 Task: Search one way flight ticket for 3 adults, 3 children in business from Panama City: Northwest Florida Beaches International Airport to Evansville: Evansville Regional Airport on 5-3-2023. Choice of flights is Delta. Number of bags: 4 checked bags. Price is upto 94000. Outbound departure time preference is 10:30.
Action: Mouse moved to (324, 132)
Screenshot: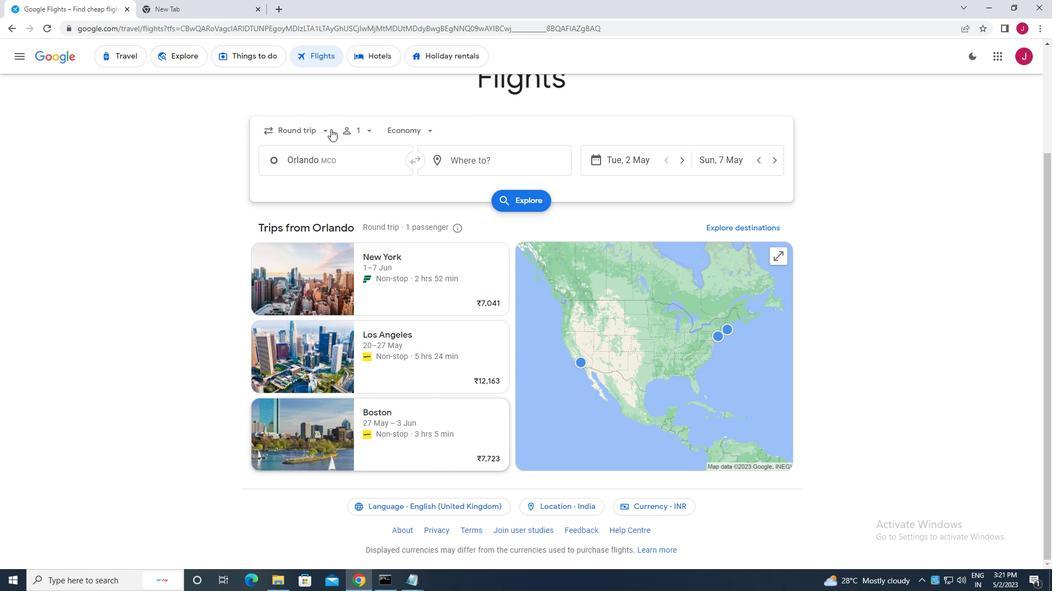 
Action: Mouse pressed left at (324, 132)
Screenshot: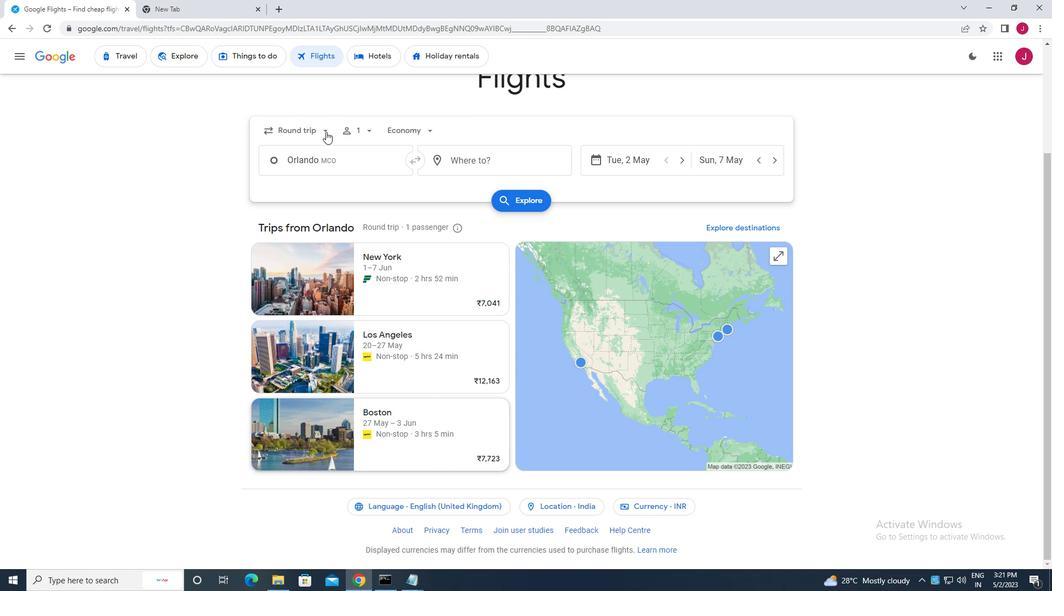 
Action: Mouse moved to (312, 177)
Screenshot: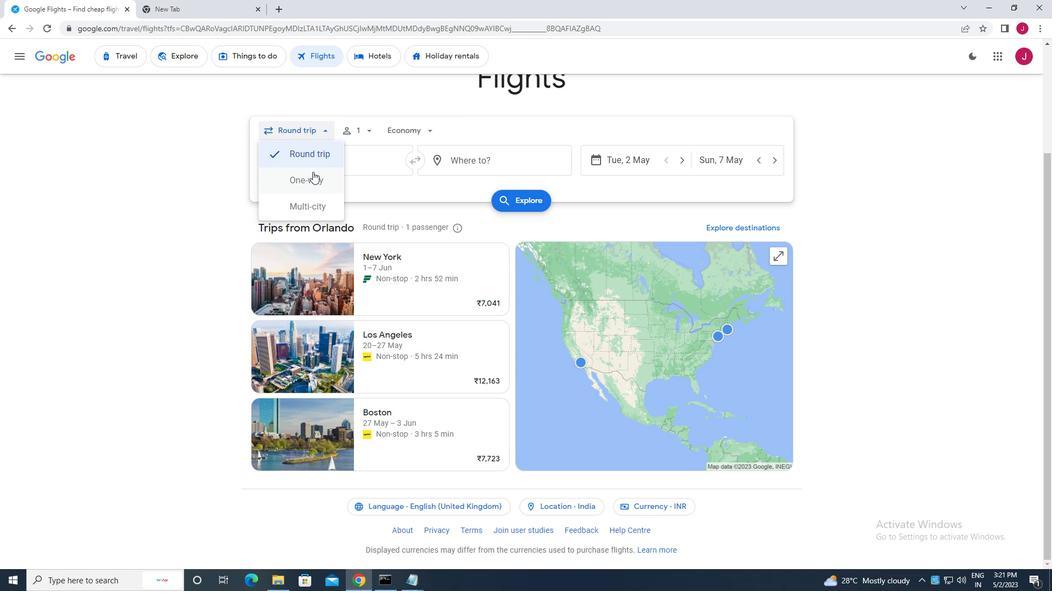 
Action: Mouse pressed left at (312, 177)
Screenshot: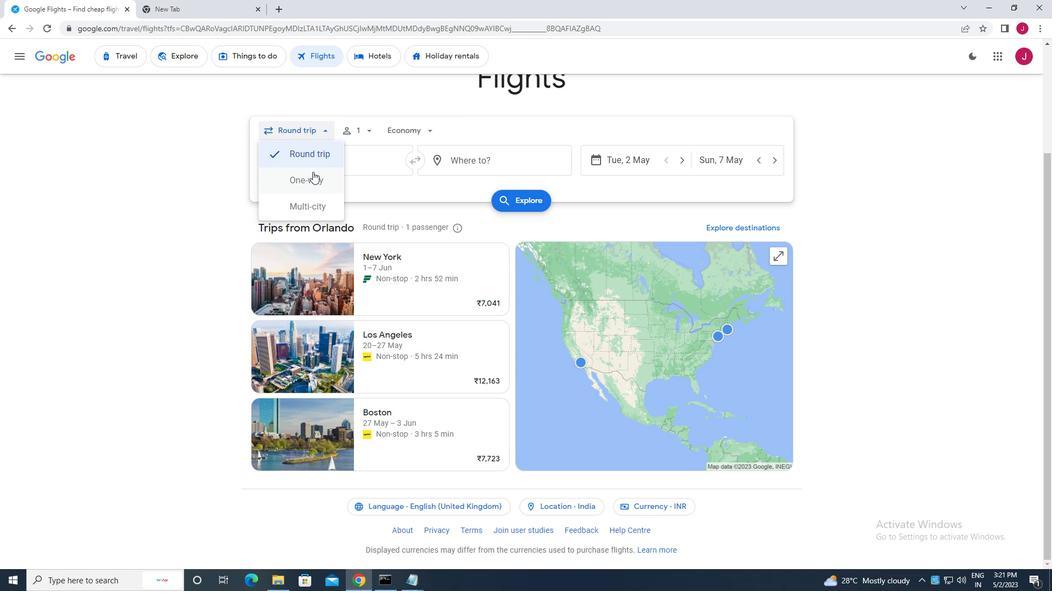 
Action: Mouse moved to (365, 129)
Screenshot: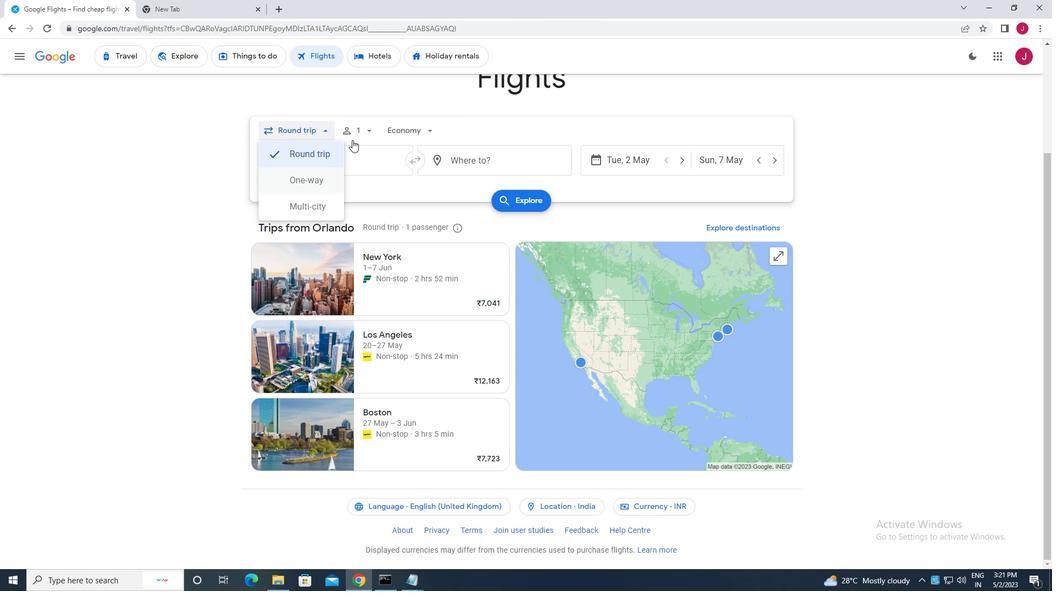 
Action: Mouse pressed left at (365, 129)
Screenshot: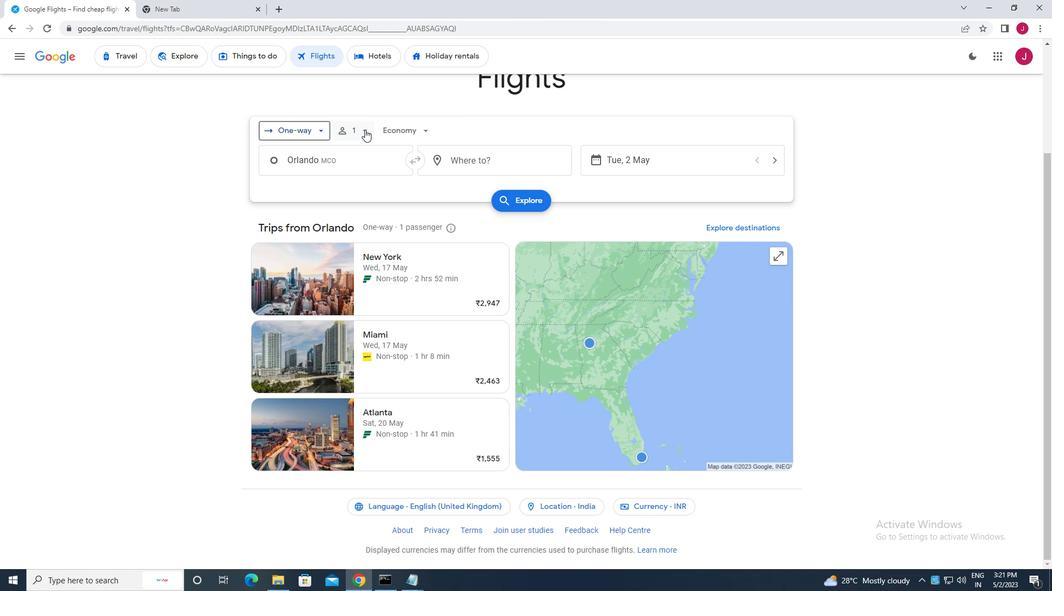 
Action: Mouse moved to (443, 160)
Screenshot: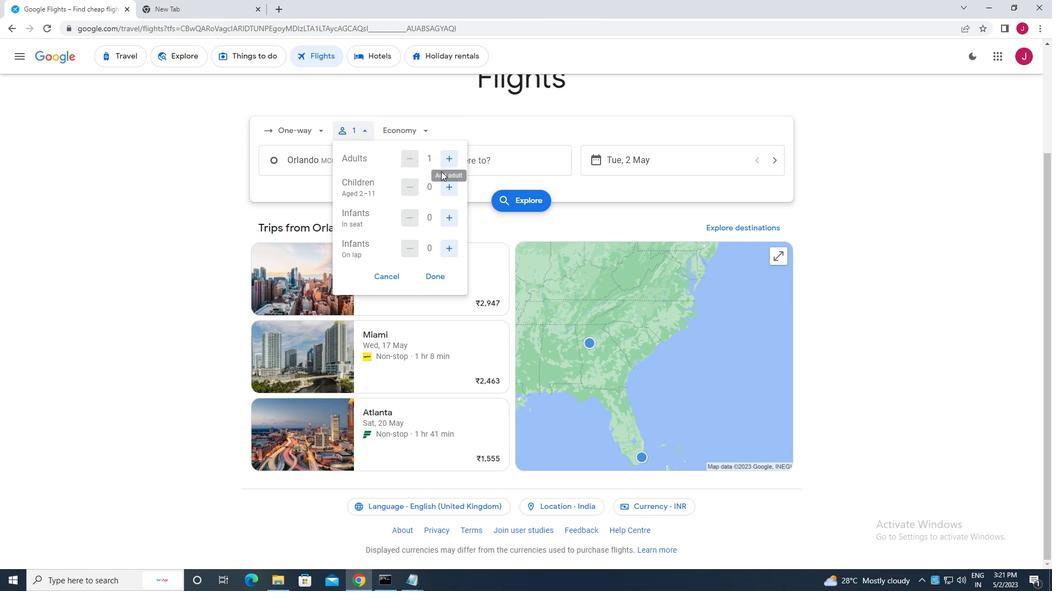 
Action: Mouse pressed left at (443, 160)
Screenshot: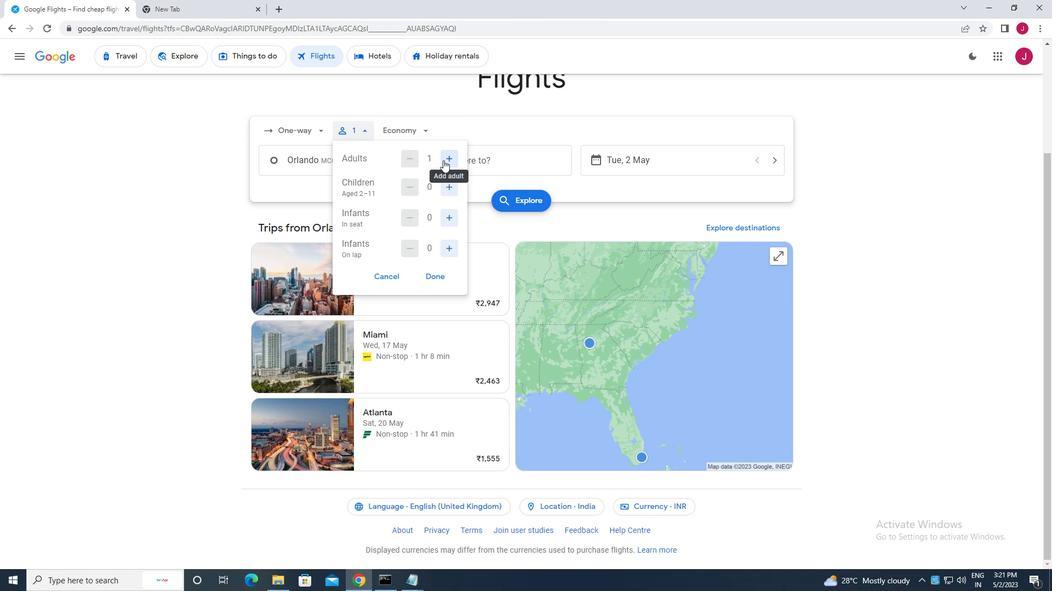
Action: Mouse pressed left at (443, 160)
Screenshot: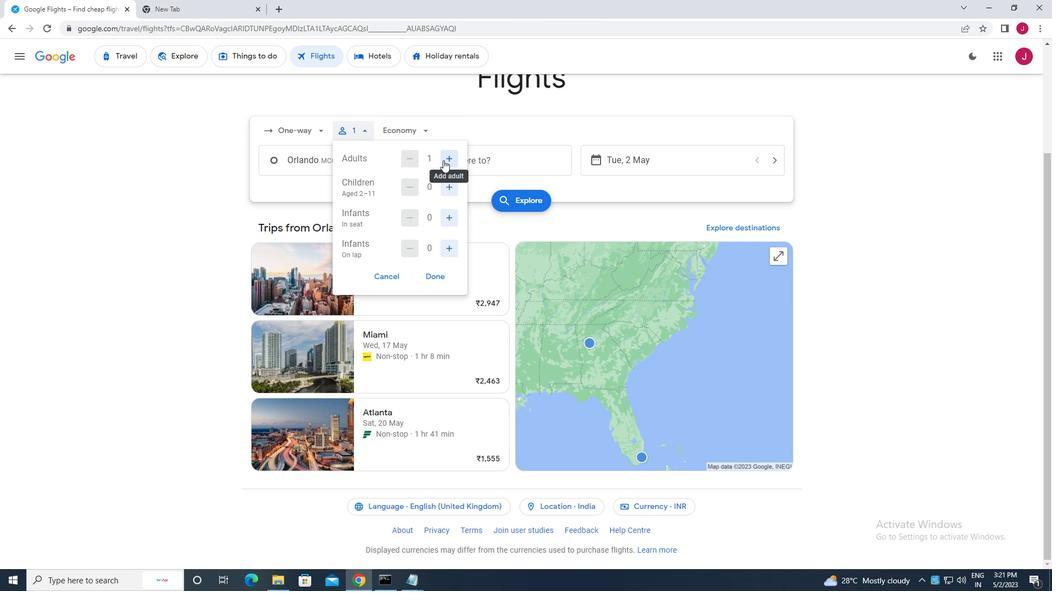 
Action: Mouse moved to (447, 186)
Screenshot: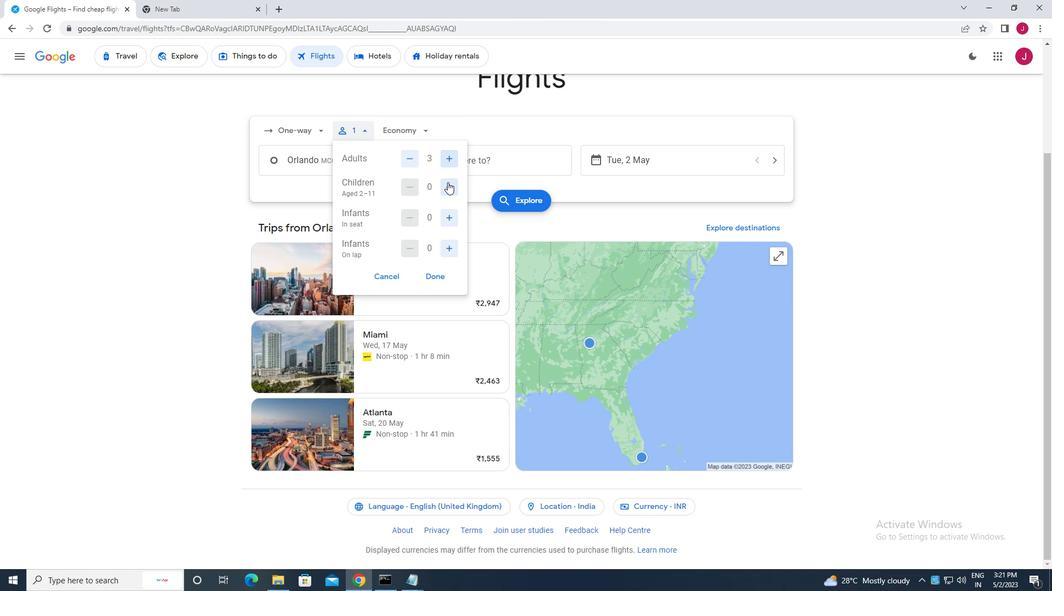 
Action: Mouse pressed left at (447, 186)
Screenshot: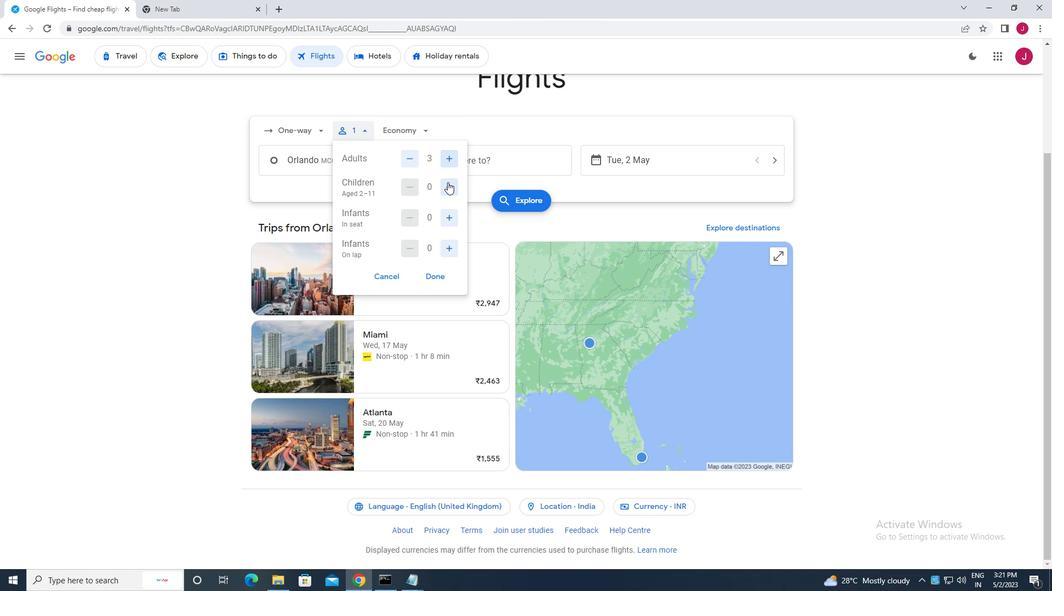 
Action: Mouse pressed left at (447, 186)
Screenshot: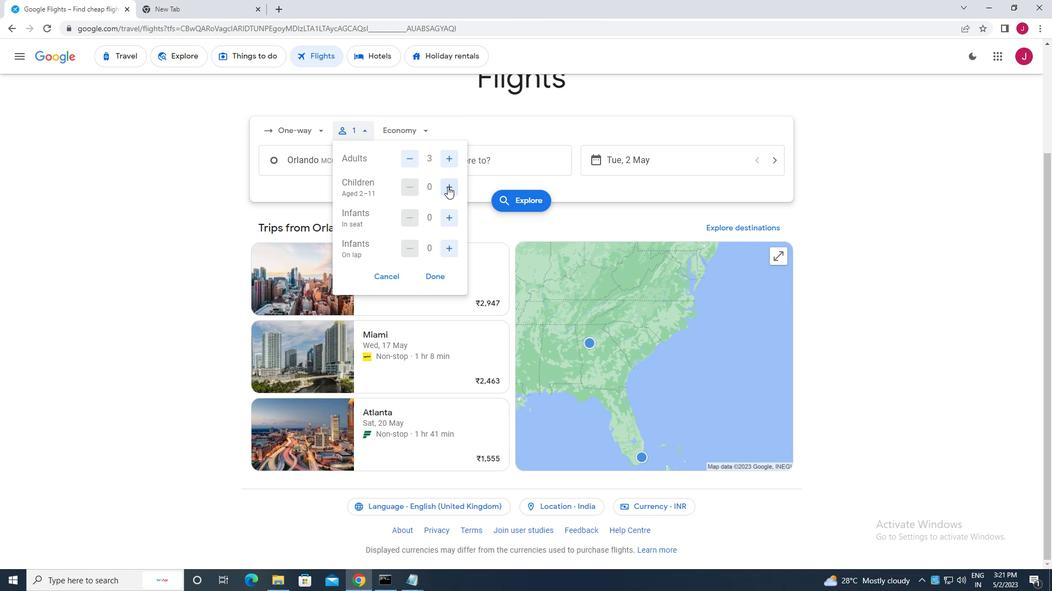 
Action: Mouse pressed left at (447, 186)
Screenshot: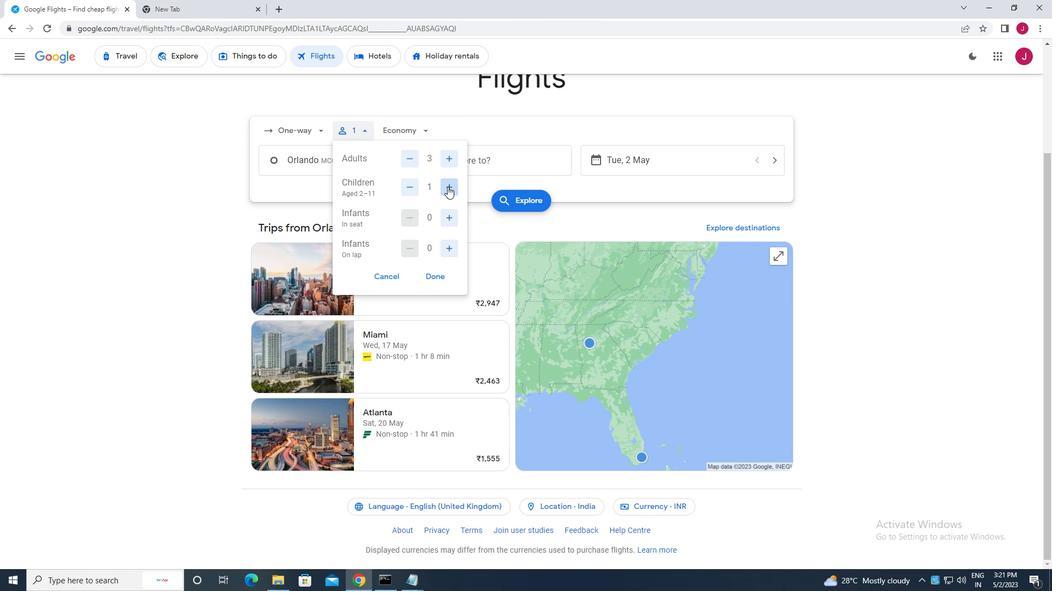 
Action: Mouse moved to (437, 275)
Screenshot: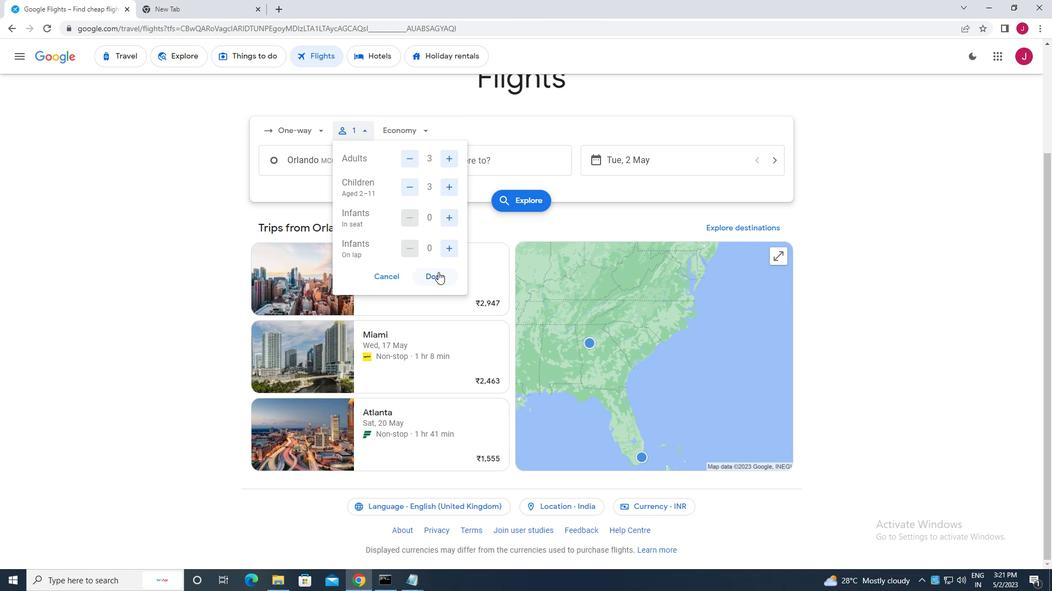 
Action: Mouse pressed left at (437, 275)
Screenshot: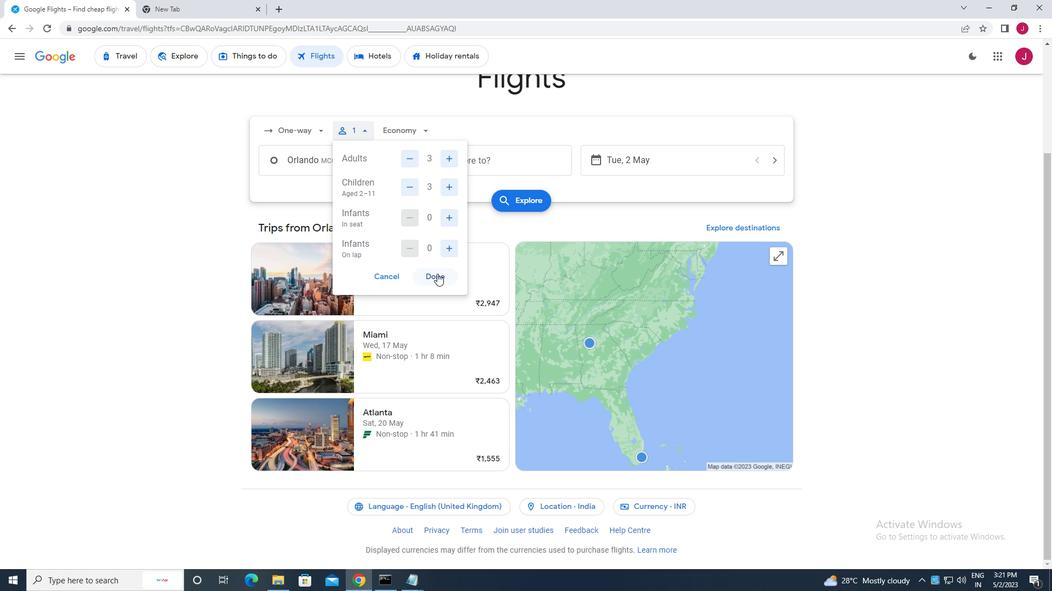 
Action: Mouse moved to (426, 130)
Screenshot: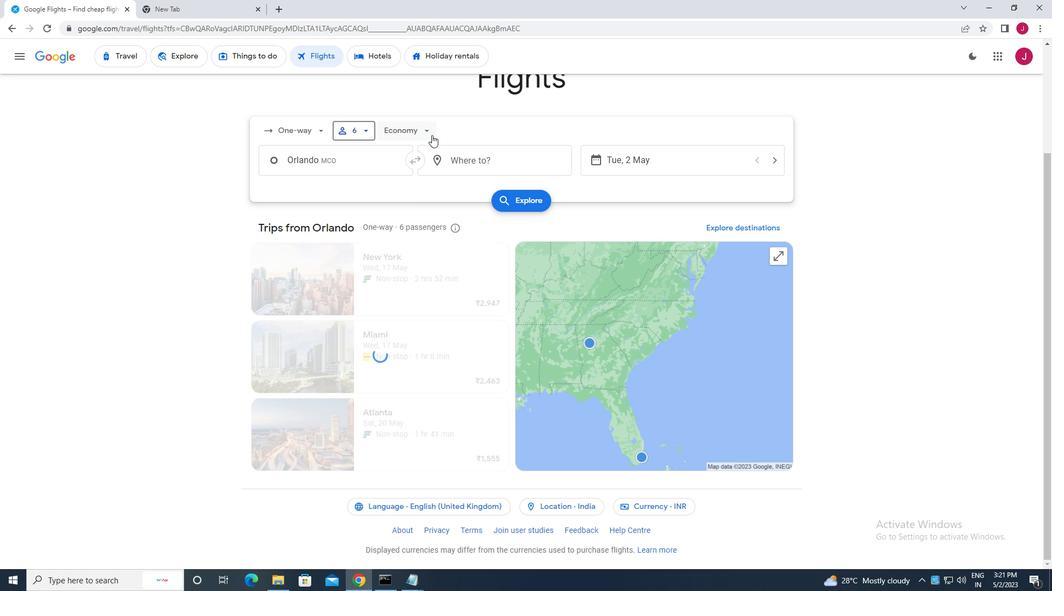 
Action: Mouse pressed left at (426, 130)
Screenshot: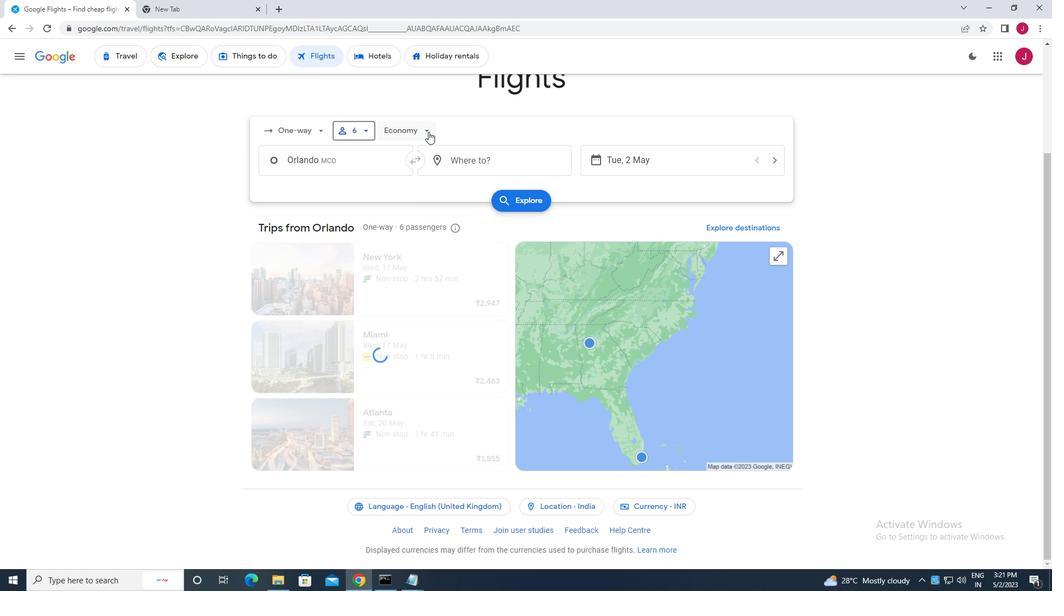 
Action: Mouse moved to (417, 201)
Screenshot: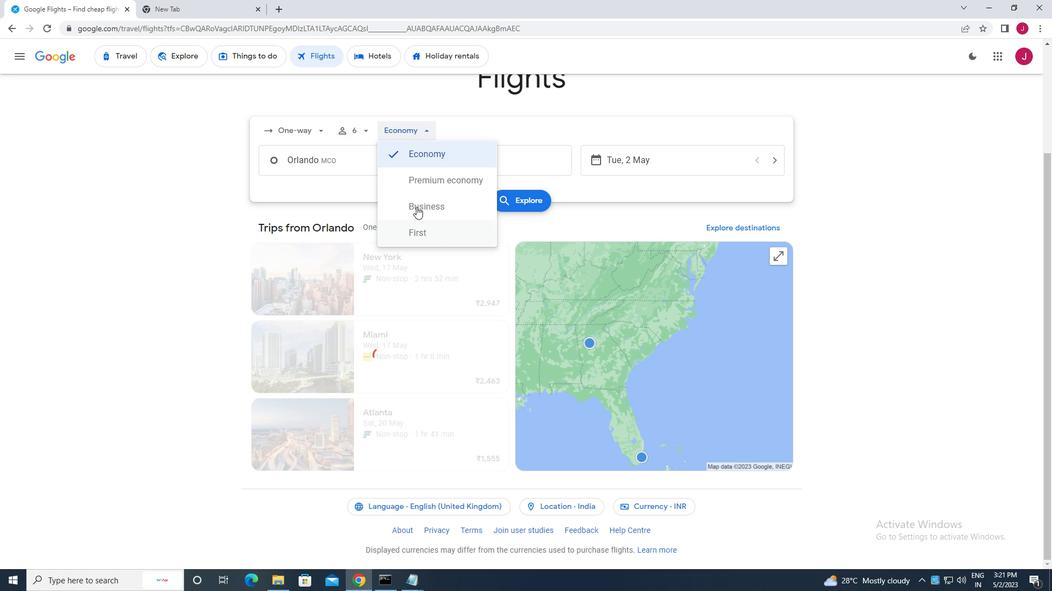 
Action: Mouse pressed left at (417, 201)
Screenshot: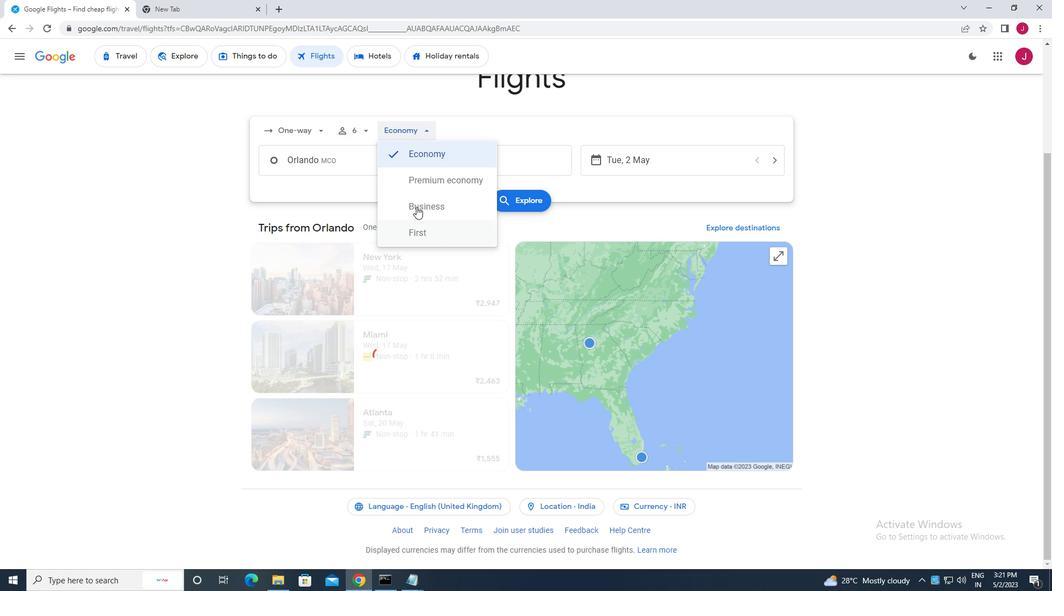 
Action: Mouse moved to (355, 162)
Screenshot: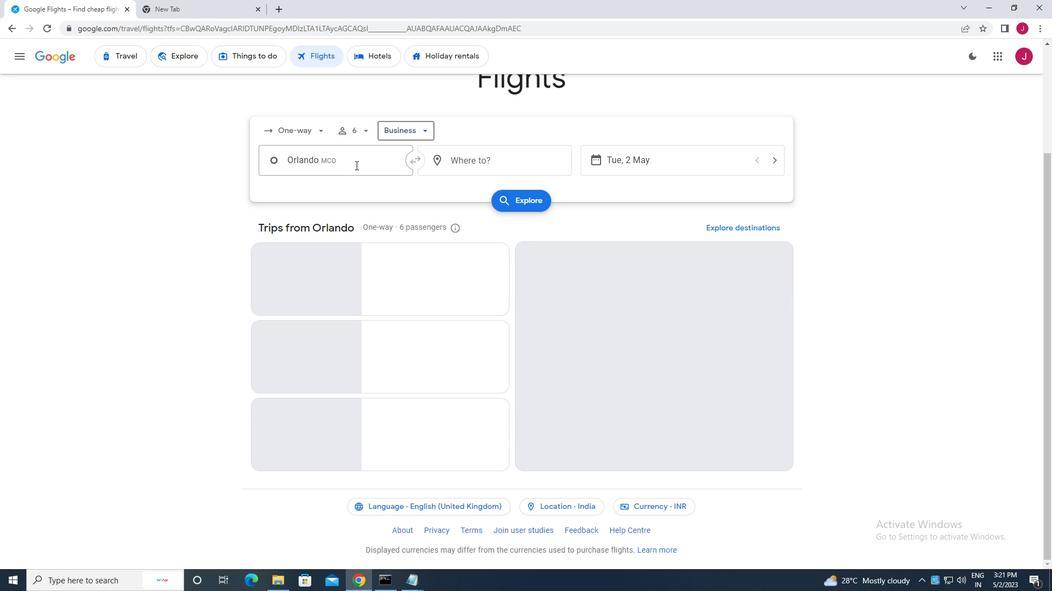 
Action: Mouse pressed left at (355, 162)
Screenshot: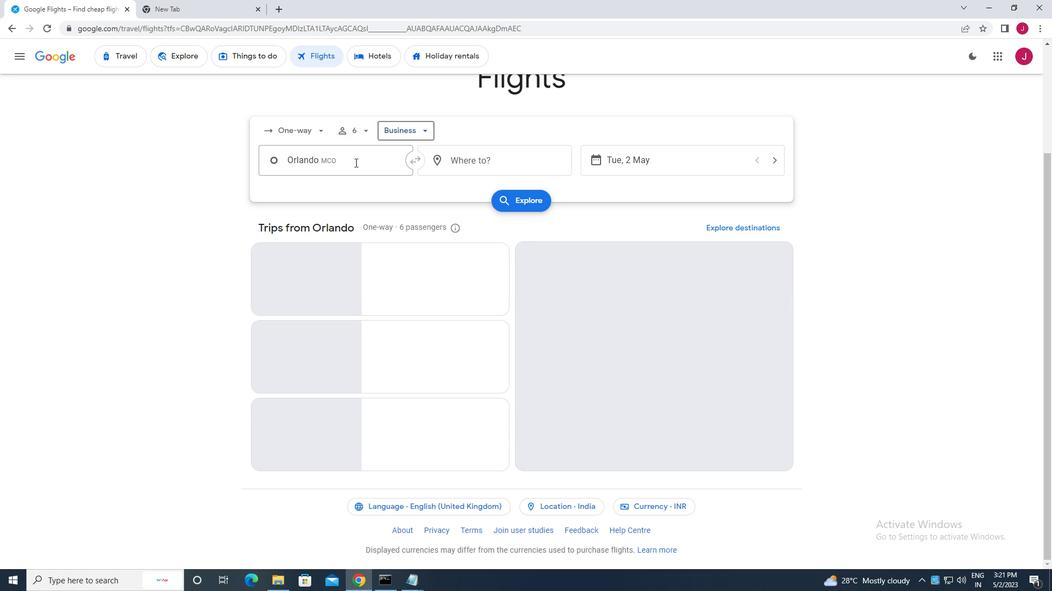 
Action: Mouse moved to (355, 162)
Screenshot: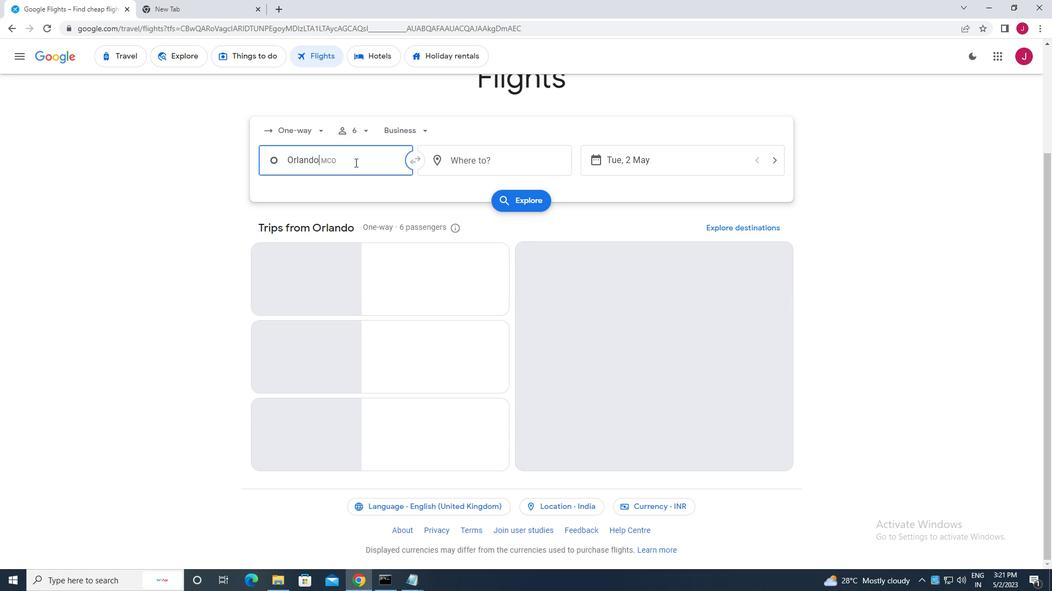 
Action: Key pressed panama
Screenshot: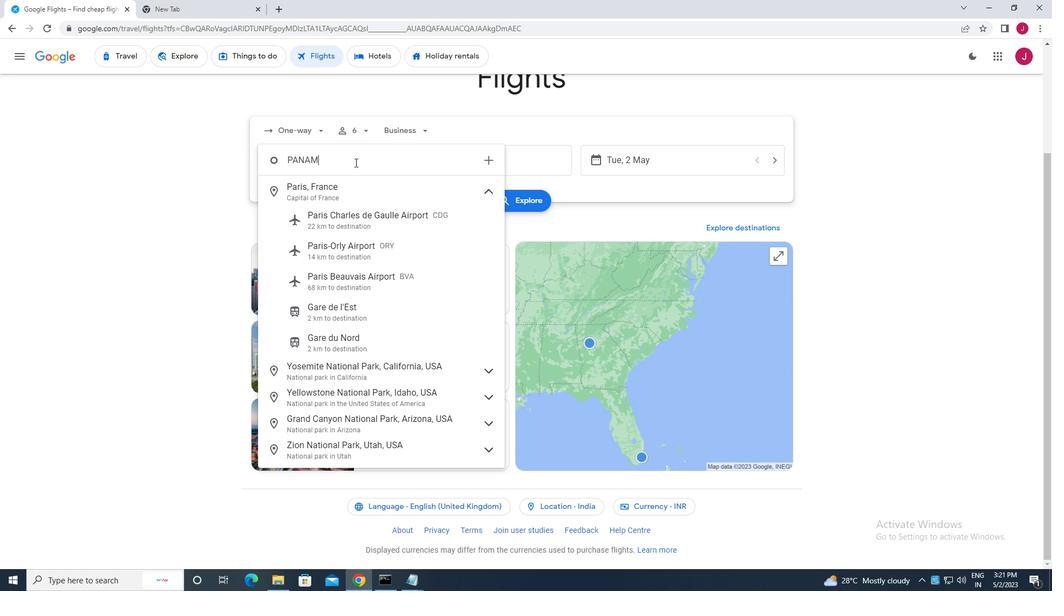
Action: Mouse moved to (383, 157)
Screenshot: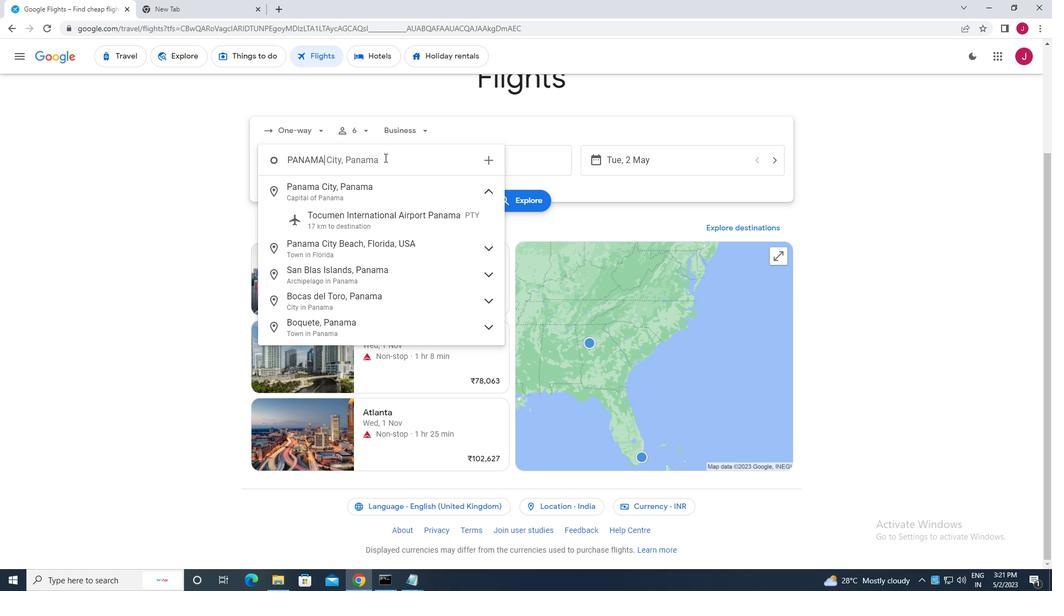 
Action: Key pressed <Key.space>city
Screenshot: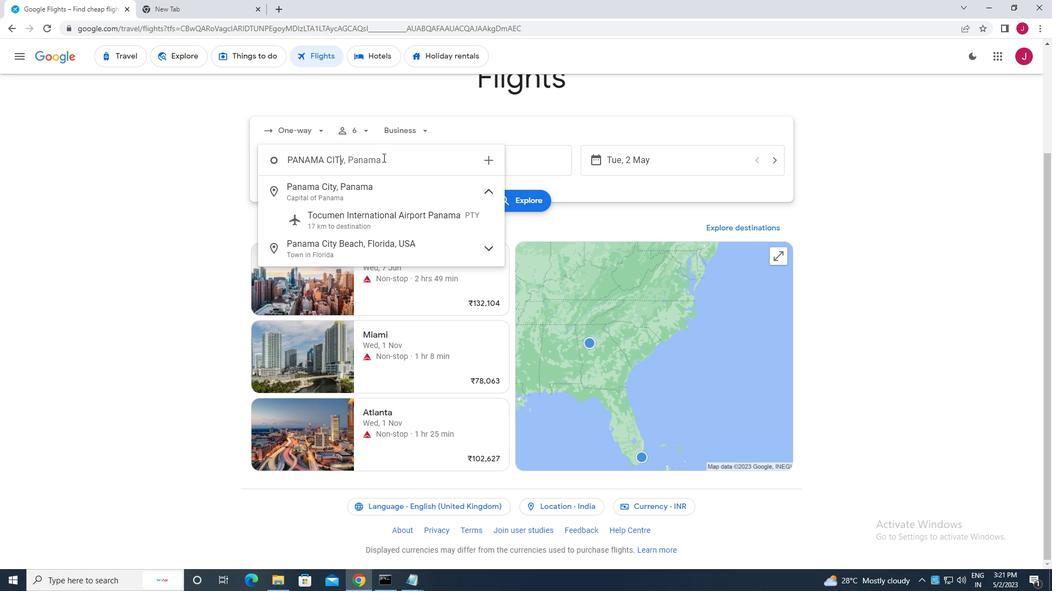 
Action: Mouse moved to (369, 244)
Screenshot: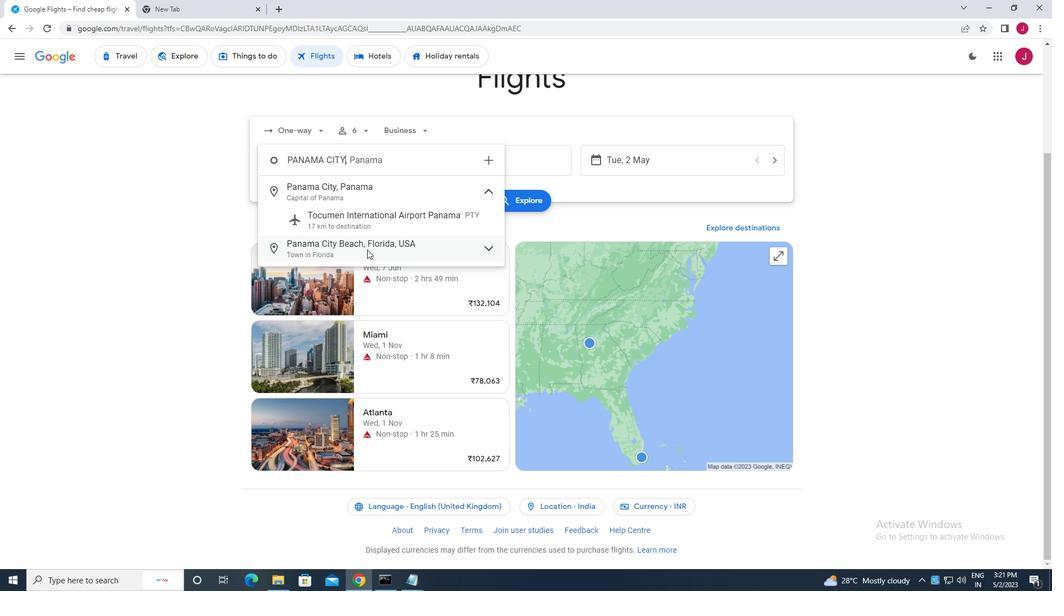
Action: Mouse pressed left at (369, 244)
Screenshot: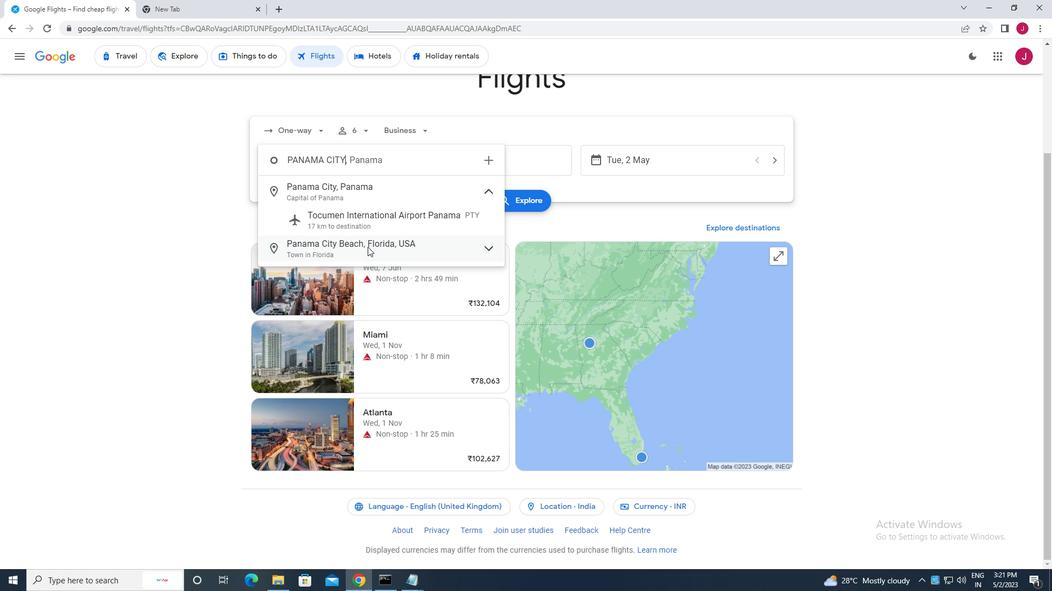 
Action: Mouse moved to (480, 161)
Screenshot: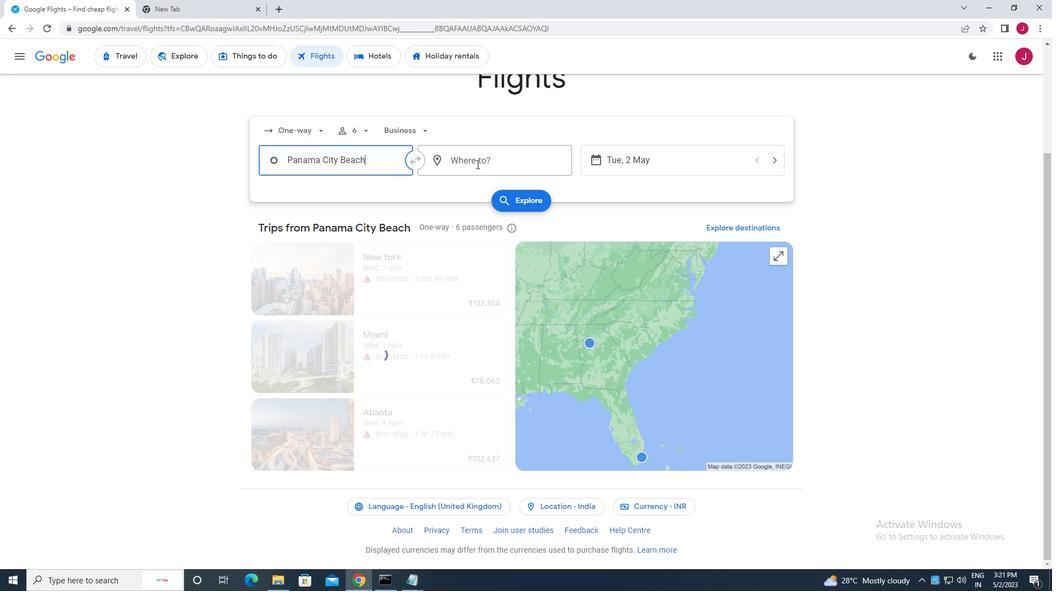 
Action: Mouse pressed left at (480, 161)
Screenshot: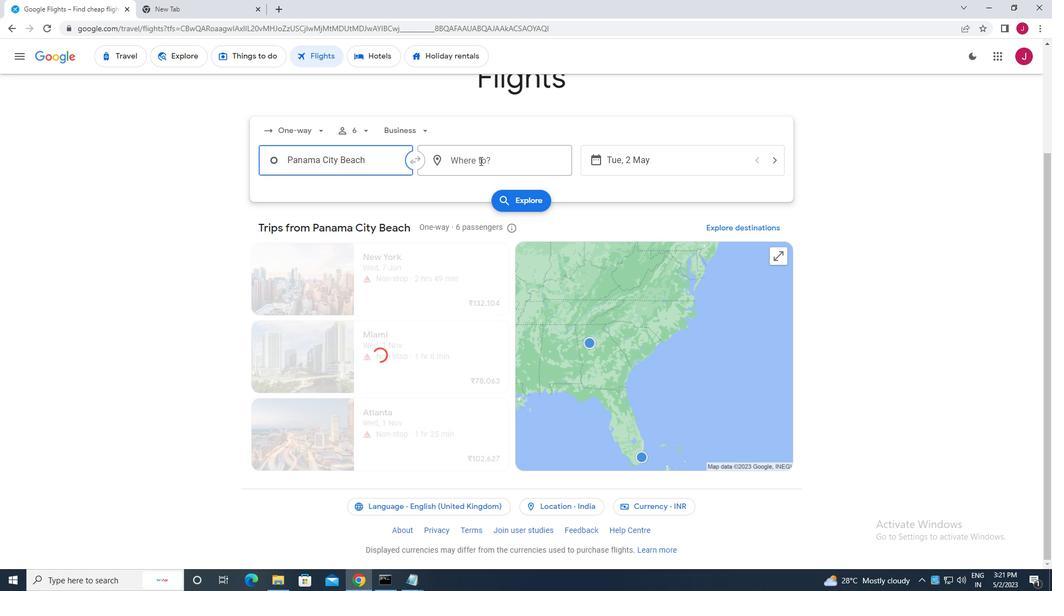 
Action: Mouse moved to (480, 161)
Screenshot: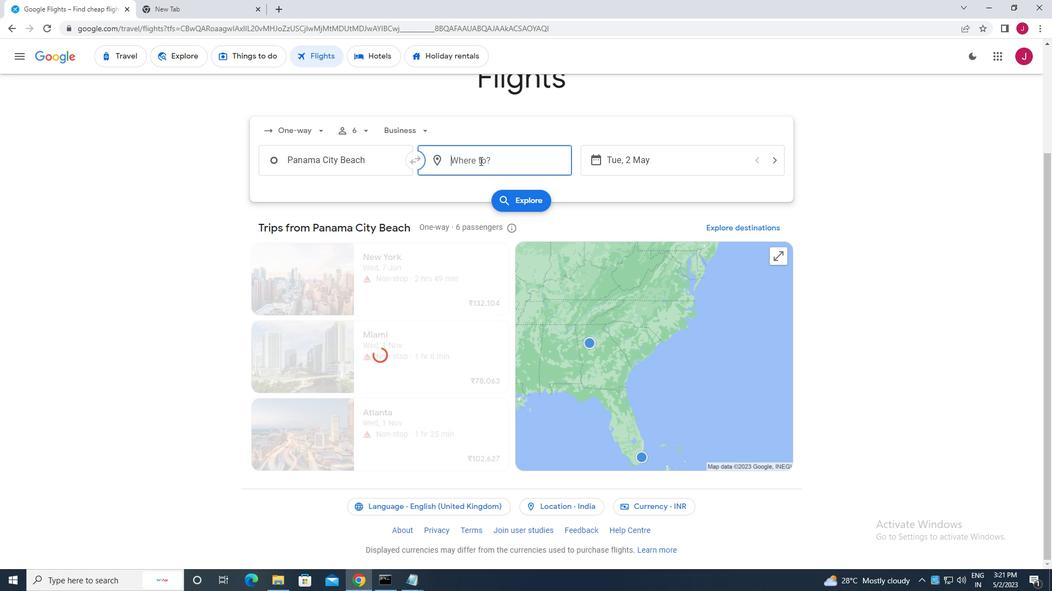 
Action: Key pressed evan
Screenshot: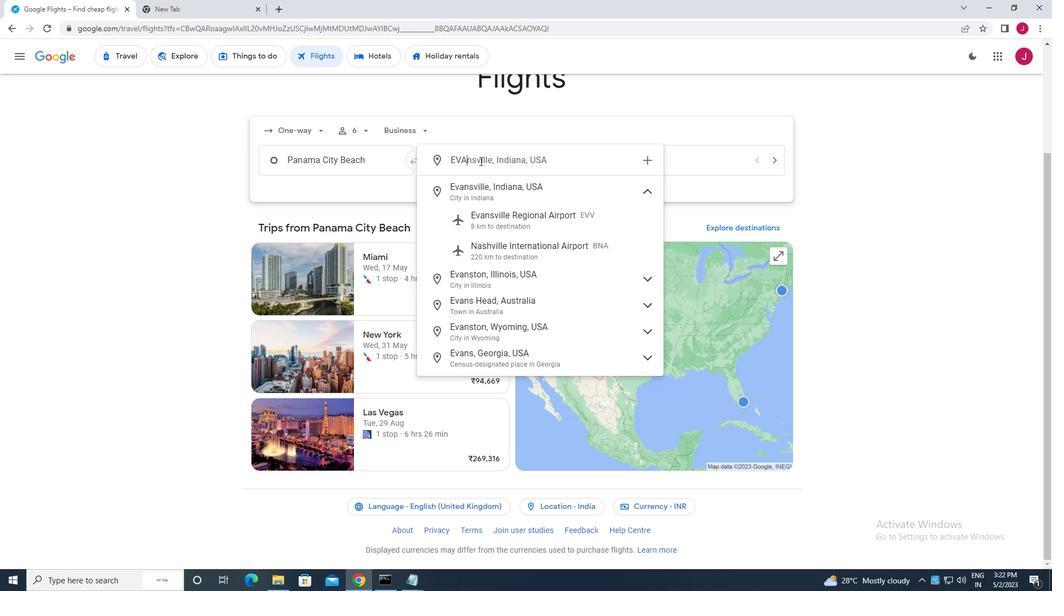 
Action: Mouse moved to (516, 217)
Screenshot: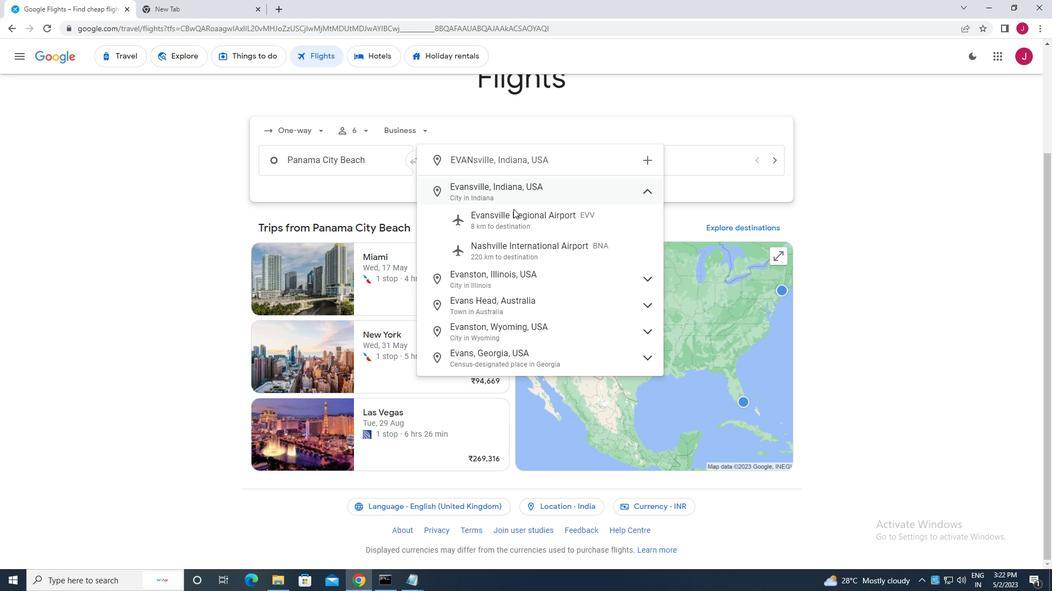 
Action: Mouse pressed left at (516, 217)
Screenshot: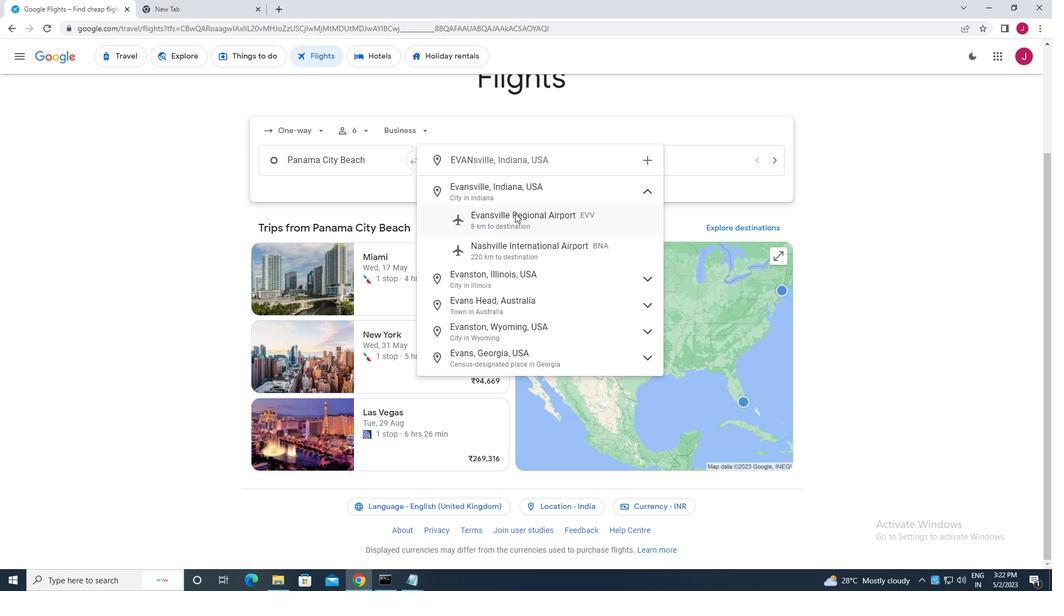 
Action: Mouse moved to (648, 168)
Screenshot: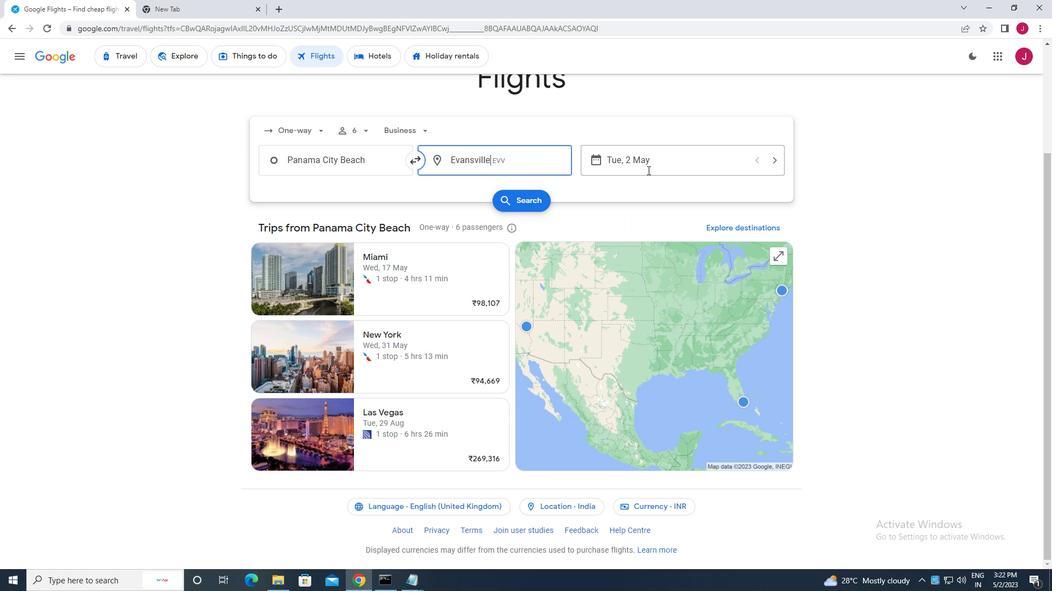 
Action: Mouse pressed left at (648, 168)
Screenshot: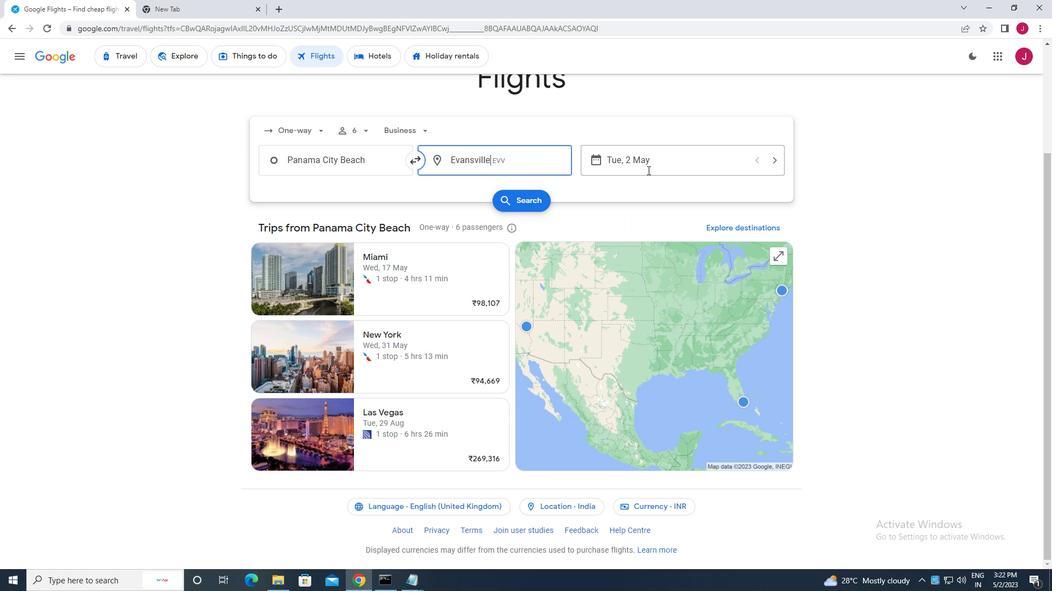 
Action: Mouse moved to (478, 248)
Screenshot: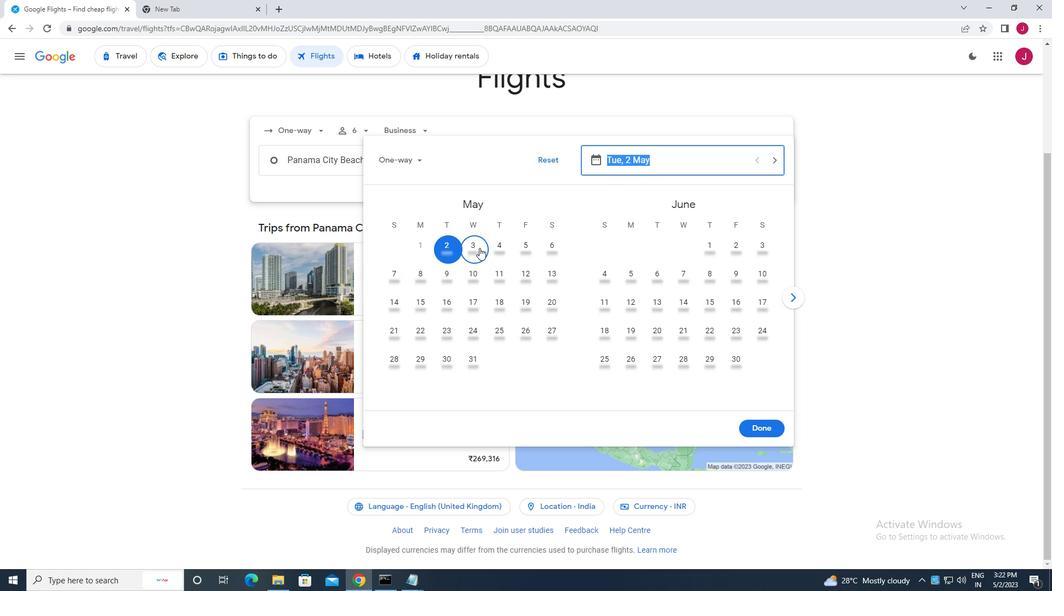 
Action: Mouse pressed left at (478, 248)
Screenshot: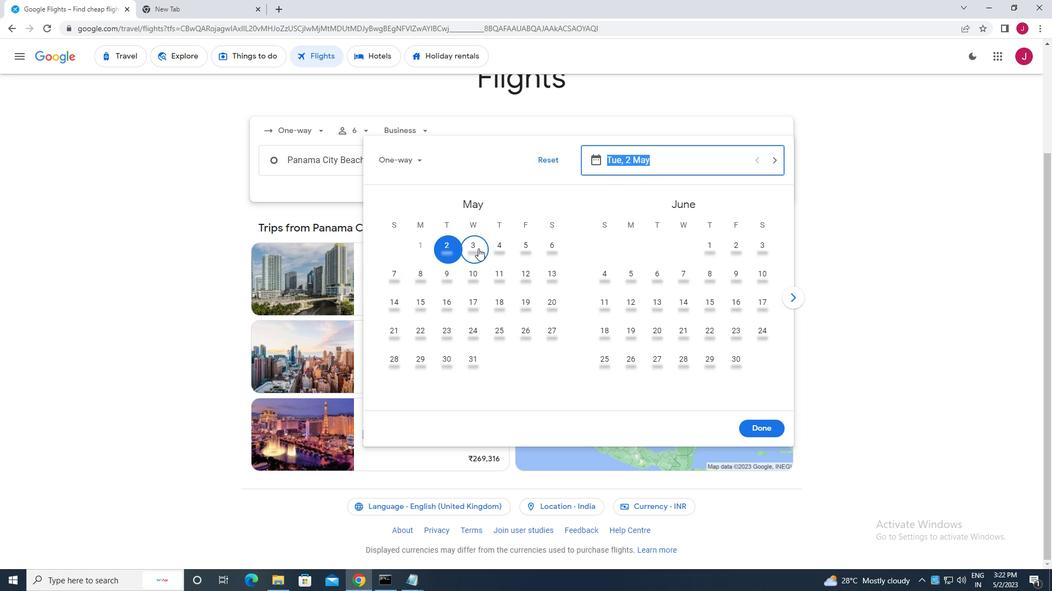 
Action: Mouse moved to (765, 426)
Screenshot: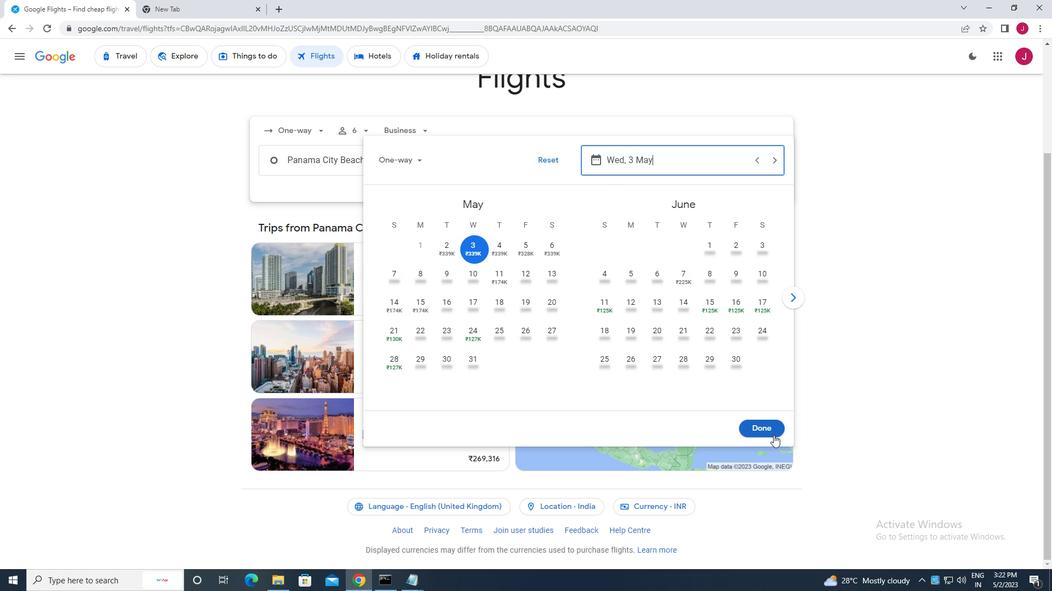 
Action: Mouse pressed left at (765, 426)
Screenshot: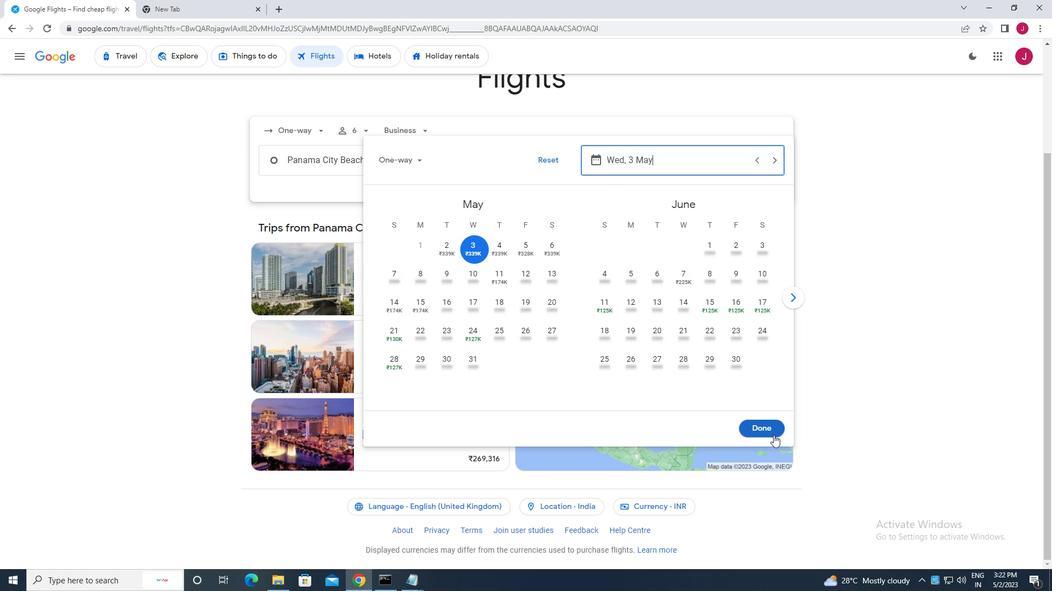 
Action: Mouse moved to (526, 203)
Screenshot: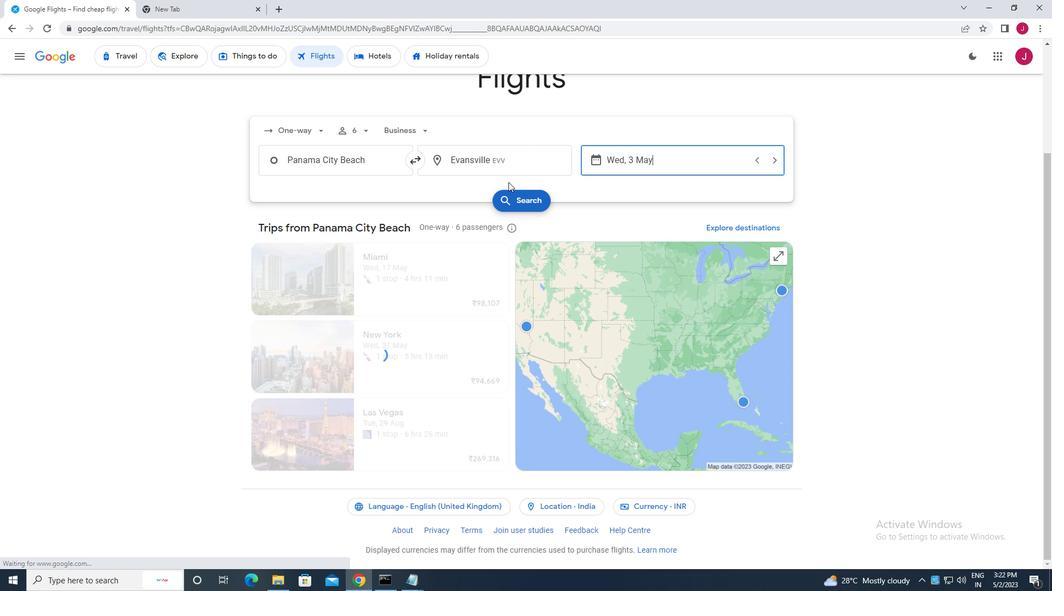 
Action: Mouse pressed left at (526, 203)
Screenshot: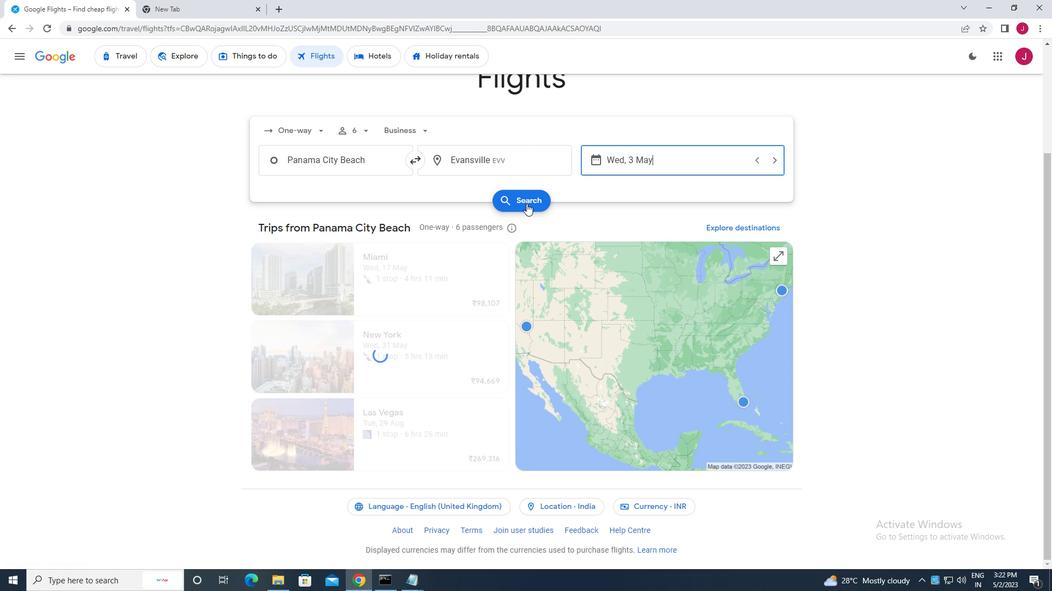 
Action: Mouse moved to (280, 155)
Screenshot: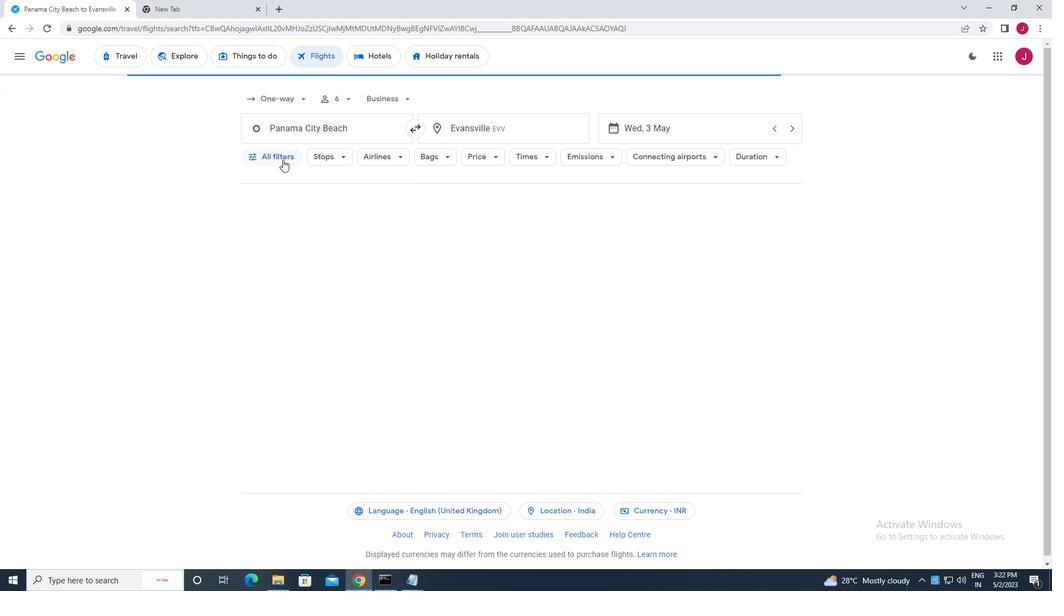 
Action: Mouse pressed left at (280, 155)
Screenshot: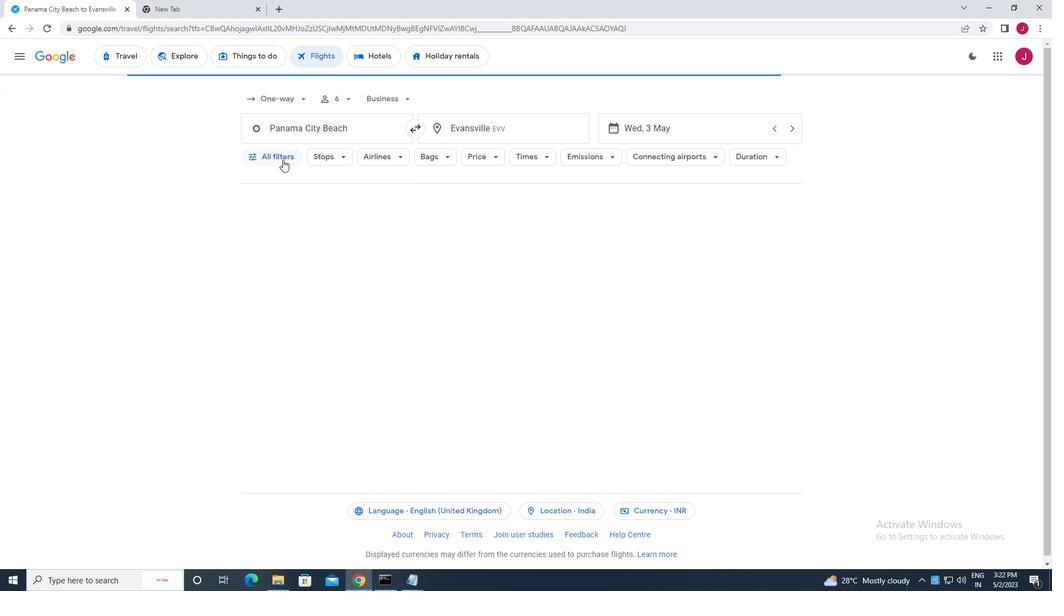 
Action: Mouse moved to (308, 193)
Screenshot: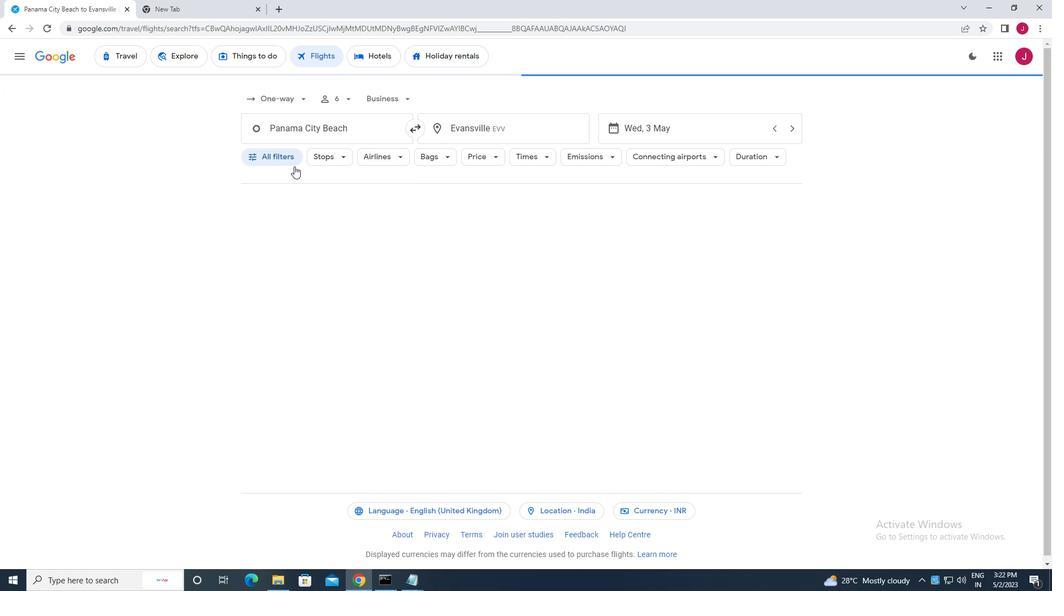 
Action: Mouse scrolled (308, 192) with delta (0, 0)
Screenshot: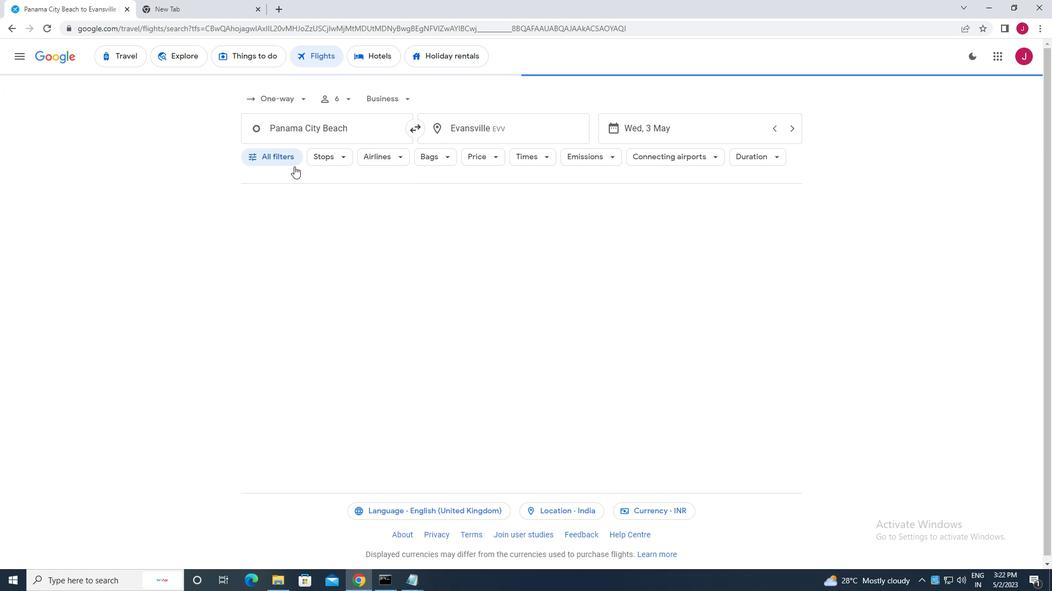 
Action: Mouse scrolled (308, 192) with delta (0, 0)
Screenshot: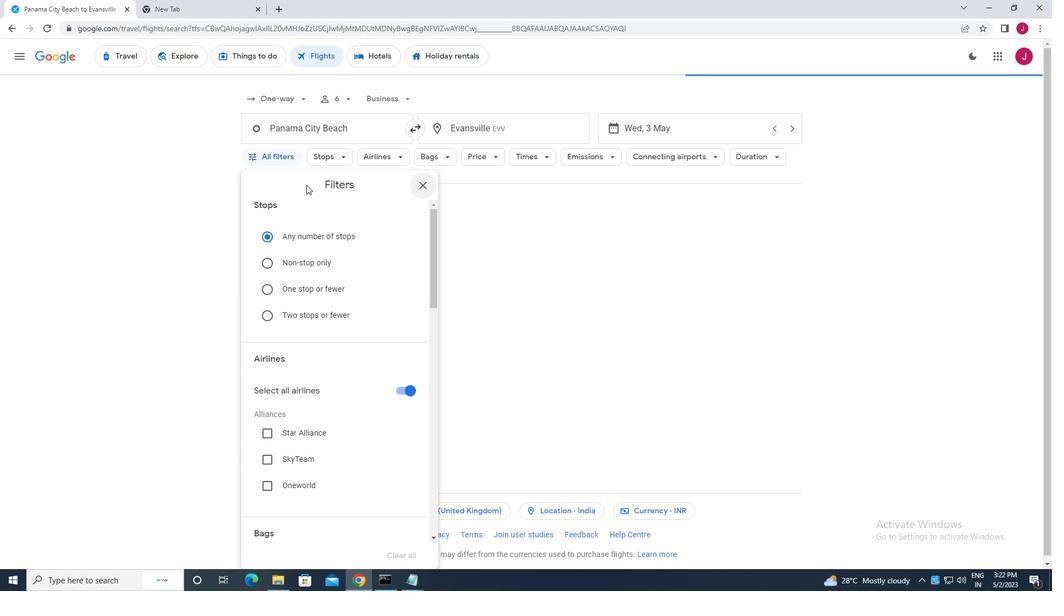 
Action: Mouse moved to (308, 193)
Screenshot: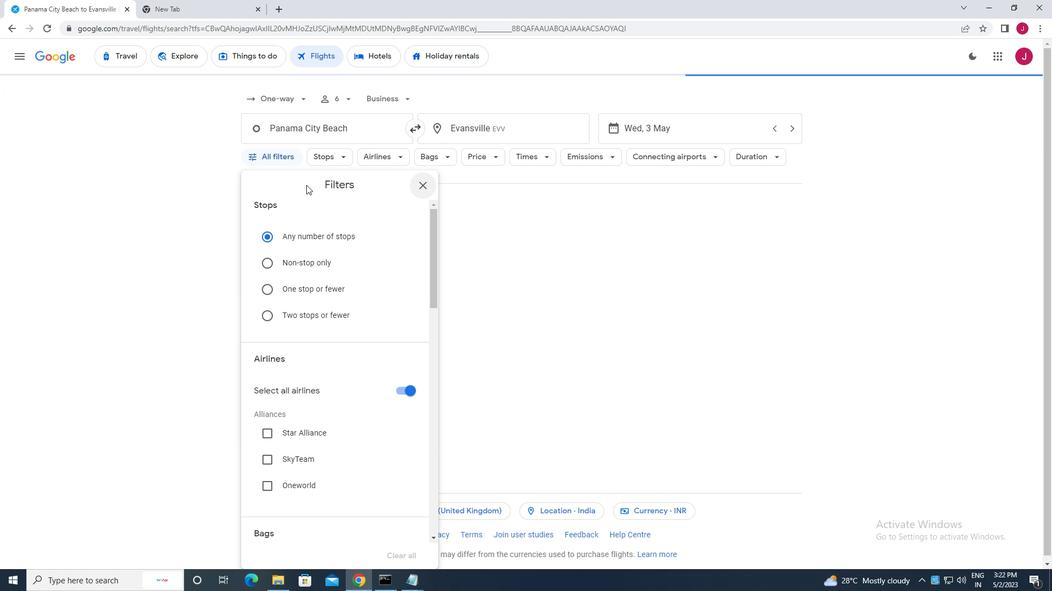 
Action: Mouse scrolled (308, 192) with delta (0, 0)
Screenshot: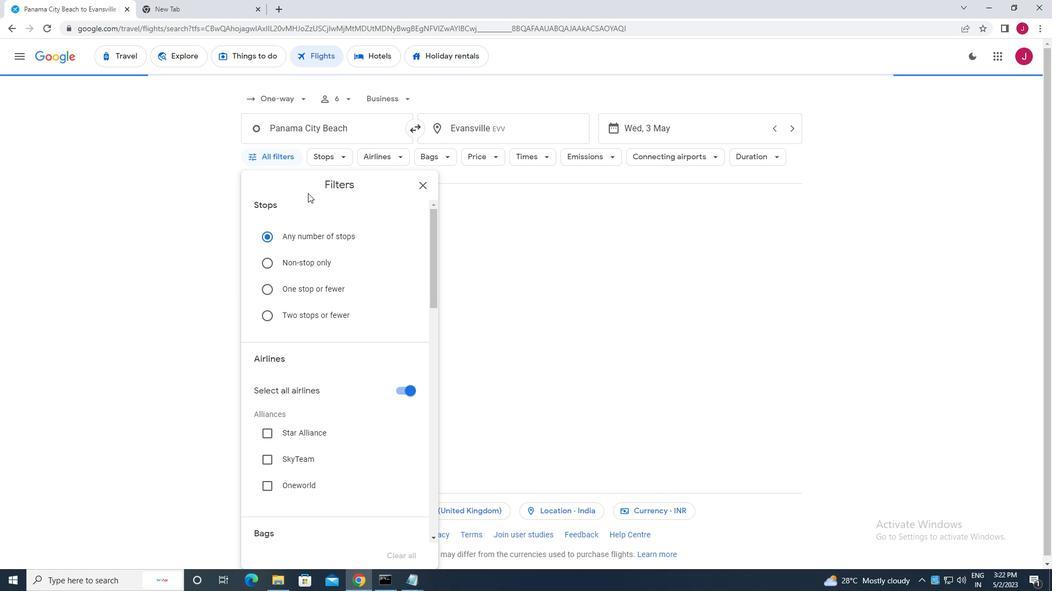 
Action: Mouse moved to (351, 222)
Screenshot: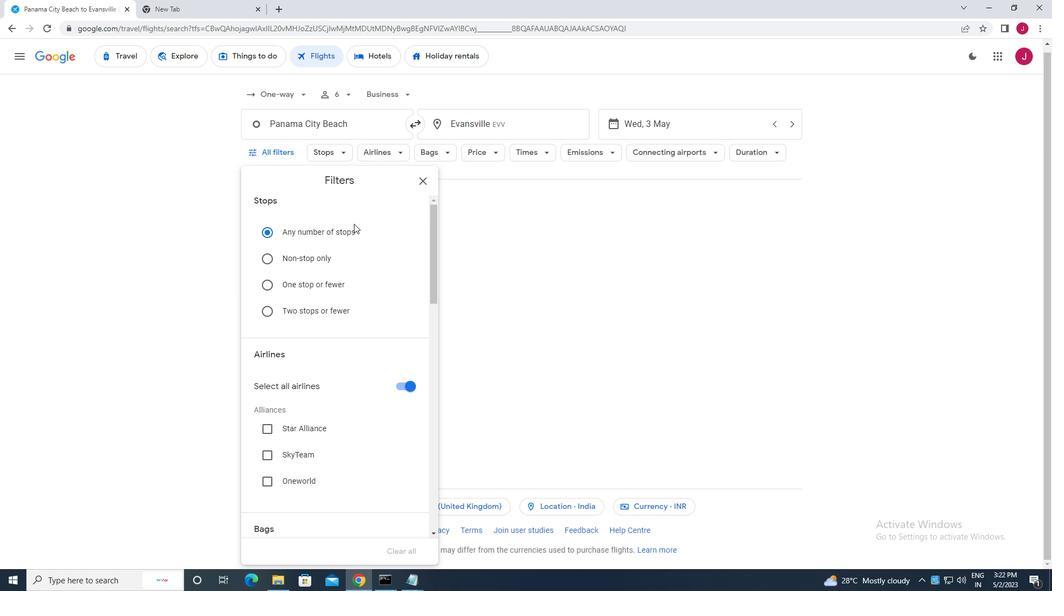 
Action: Mouse scrolled (351, 221) with delta (0, 0)
Screenshot: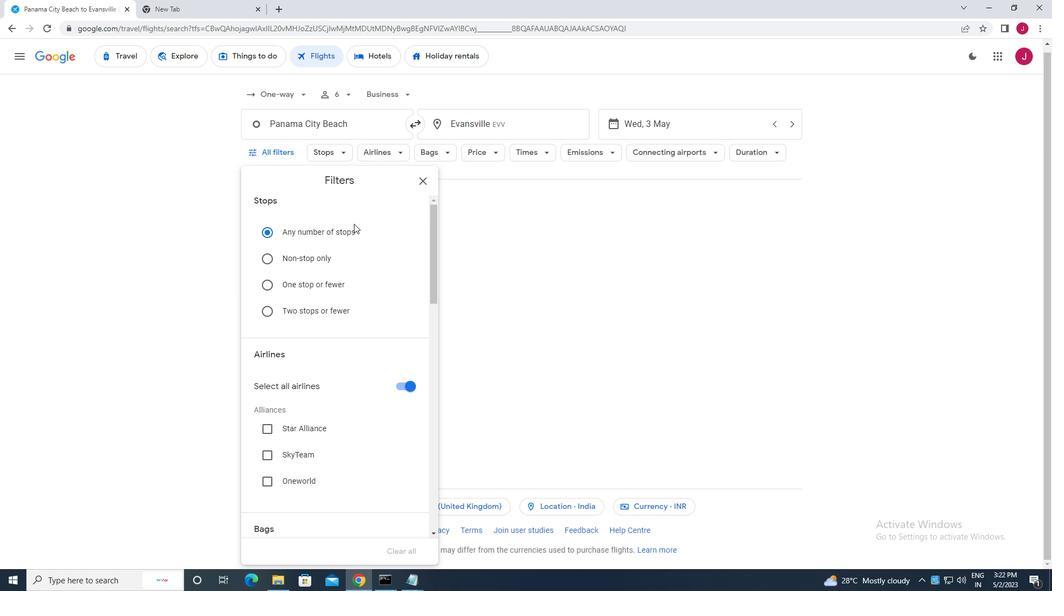 
Action: Mouse moved to (349, 219)
Screenshot: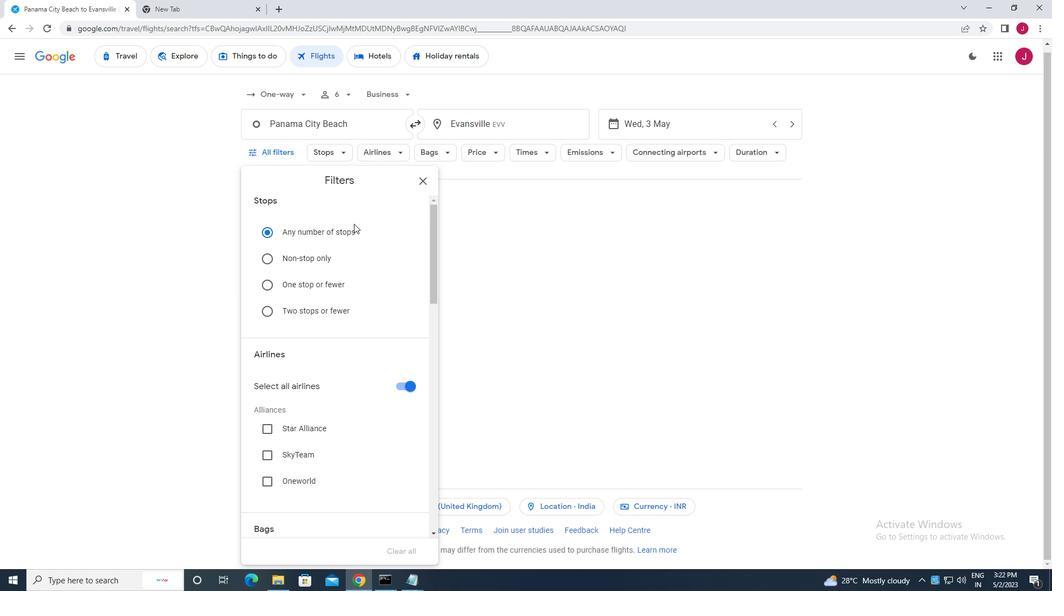 
Action: Mouse scrolled (349, 219) with delta (0, 0)
Screenshot: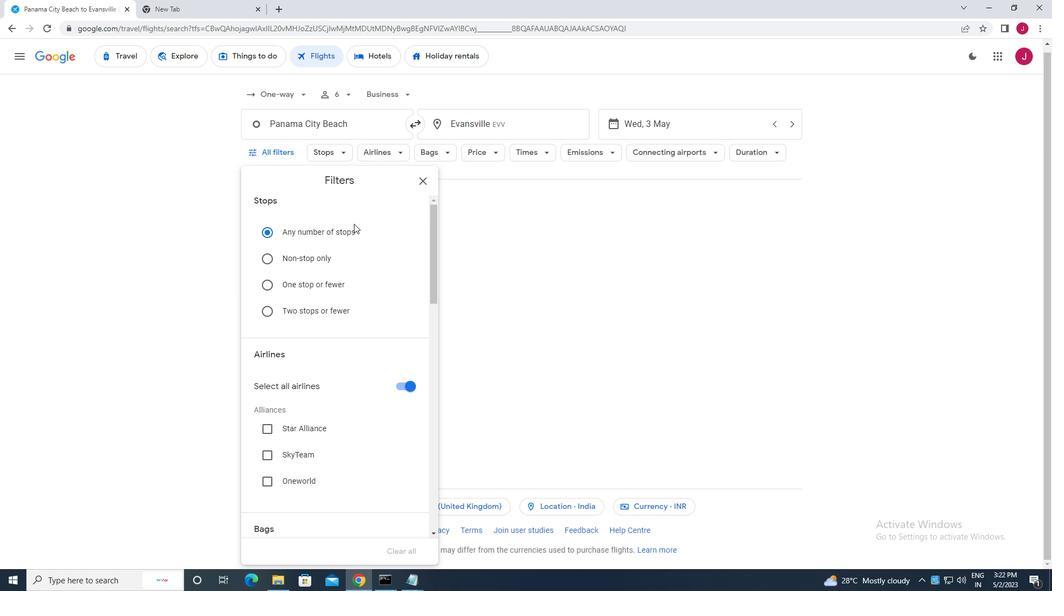 
Action: Mouse moved to (347, 217)
Screenshot: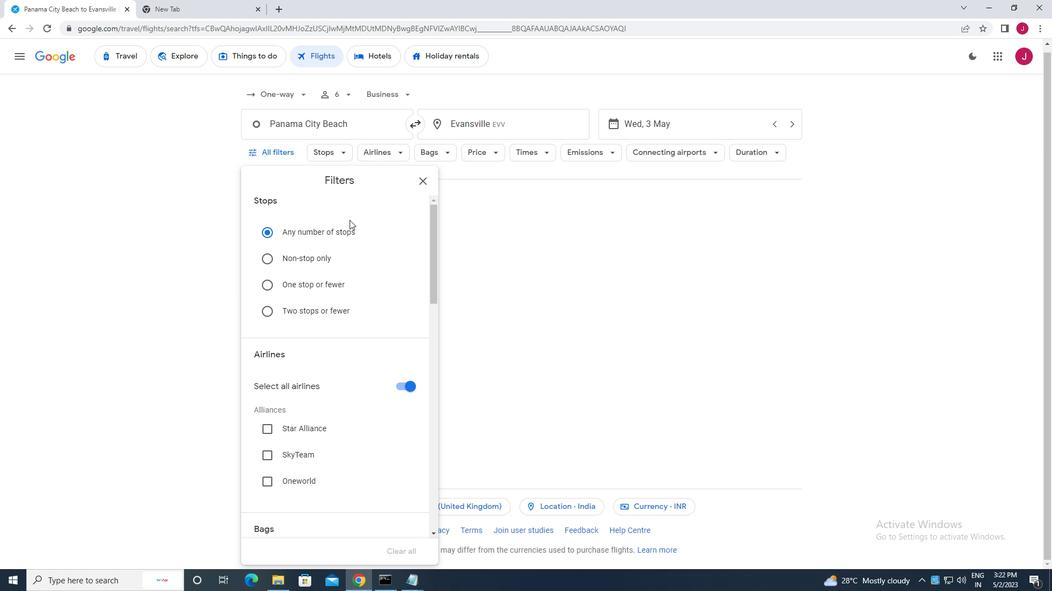 
Action: Mouse scrolled (347, 216) with delta (0, 0)
Screenshot: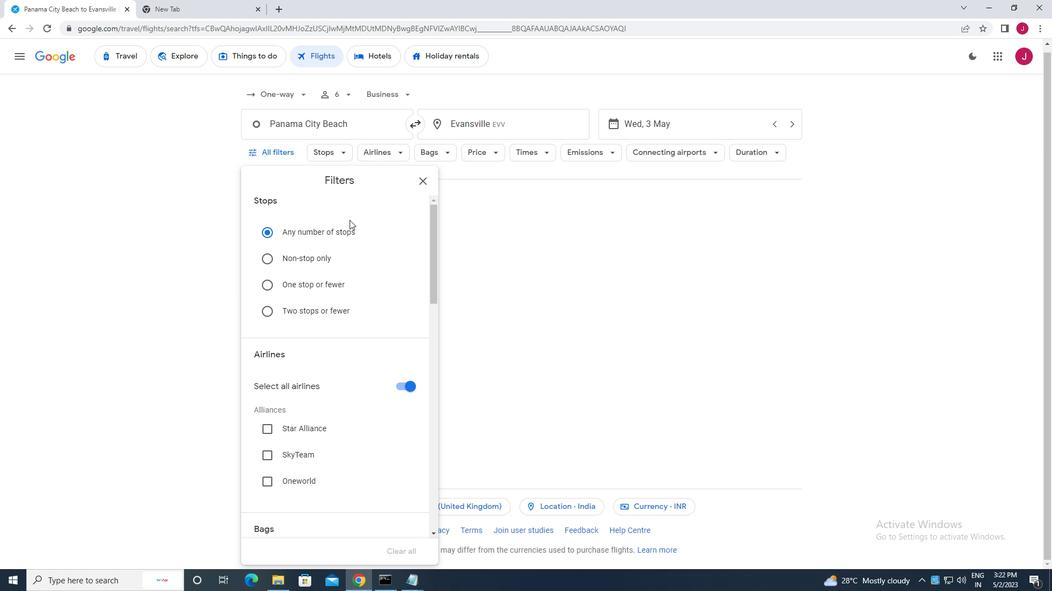 
Action: Mouse moved to (345, 210)
Screenshot: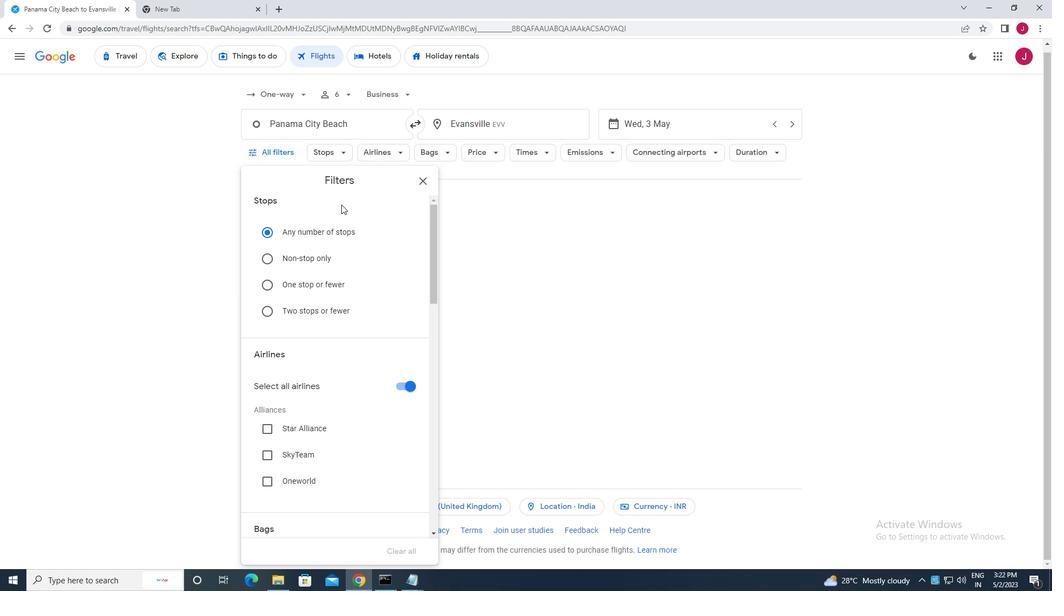 
Action: Mouse scrolled (345, 209) with delta (0, 0)
Screenshot: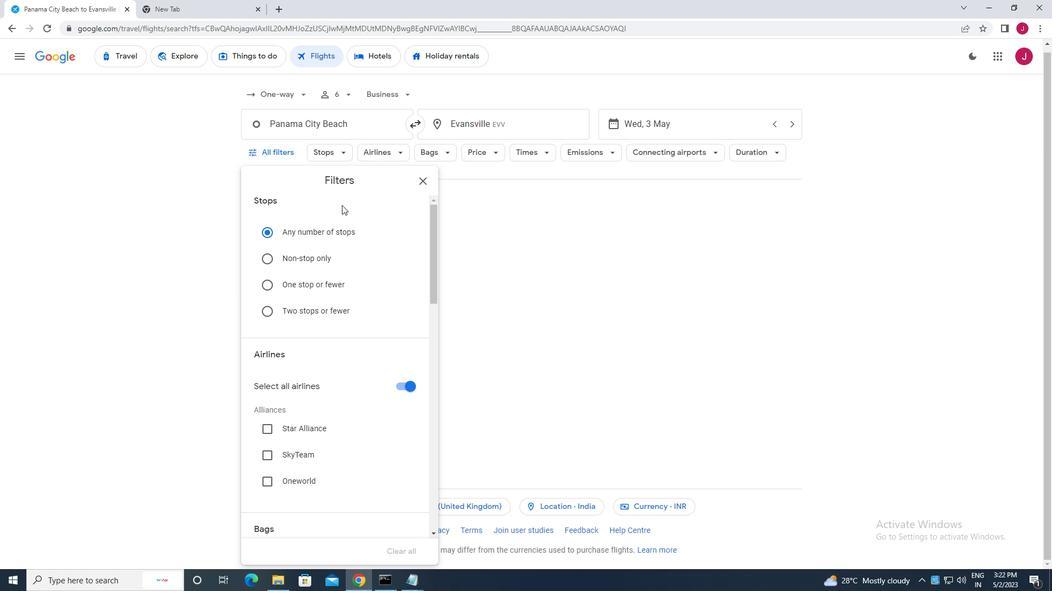 
Action: Mouse moved to (366, 219)
Screenshot: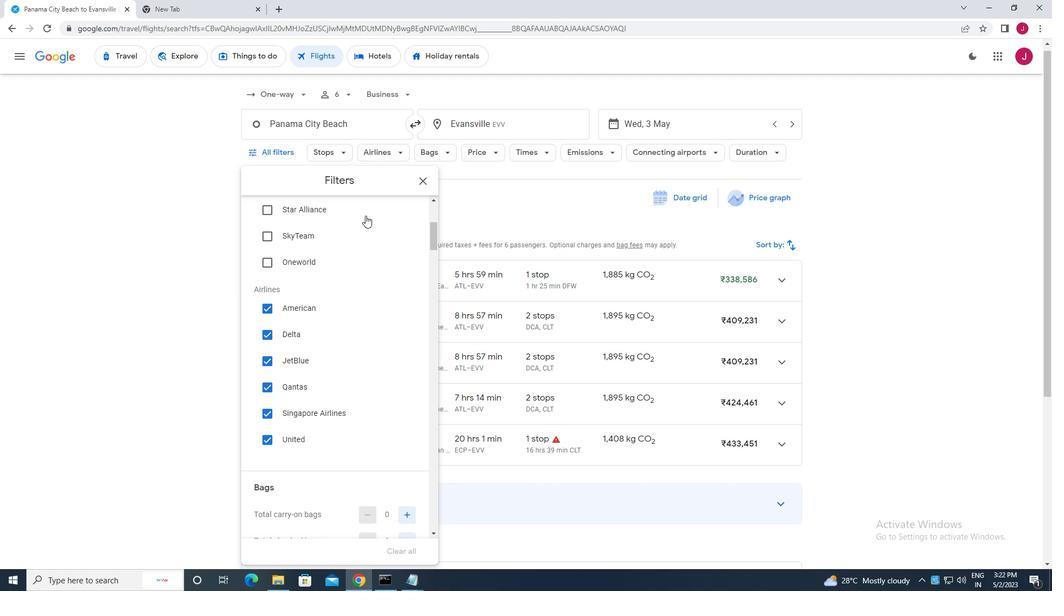 
Action: Mouse scrolled (366, 219) with delta (0, 0)
Screenshot: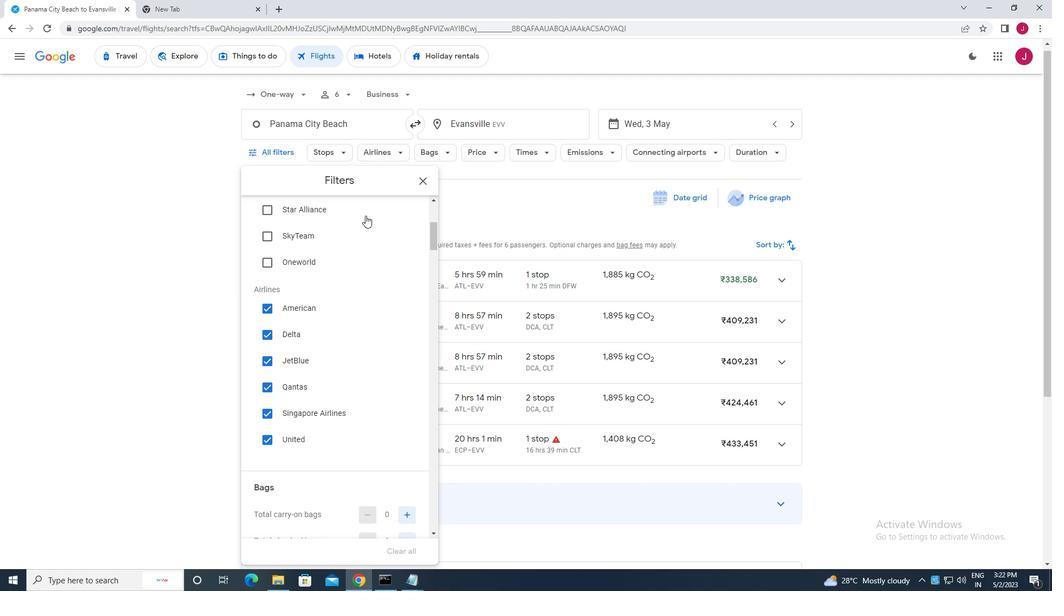 
Action: Mouse scrolled (366, 219) with delta (0, 0)
Screenshot: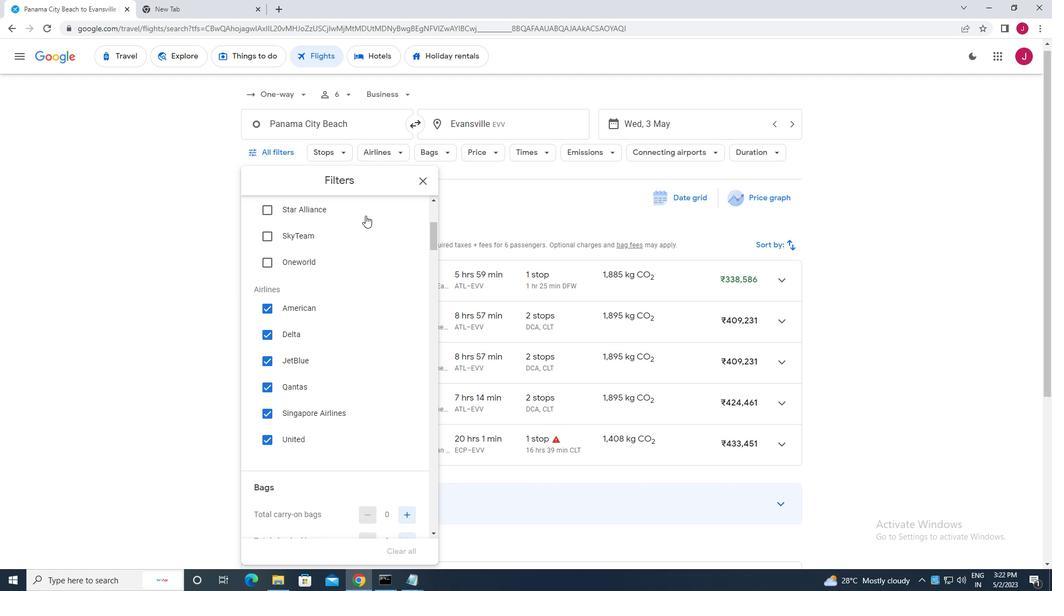 
Action: Mouse moved to (400, 277)
Screenshot: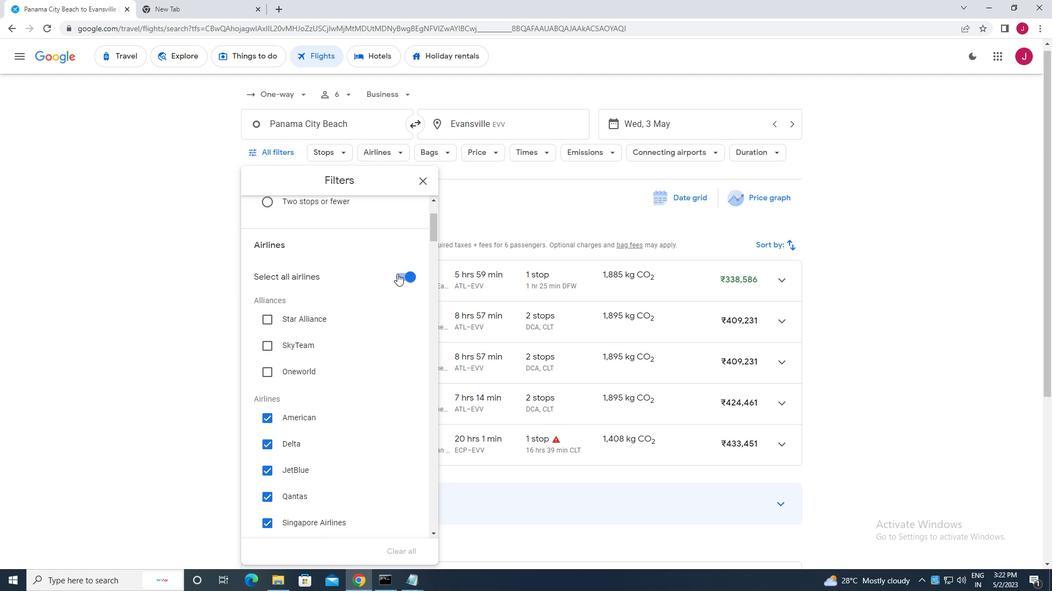 
Action: Mouse pressed left at (400, 277)
Screenshot: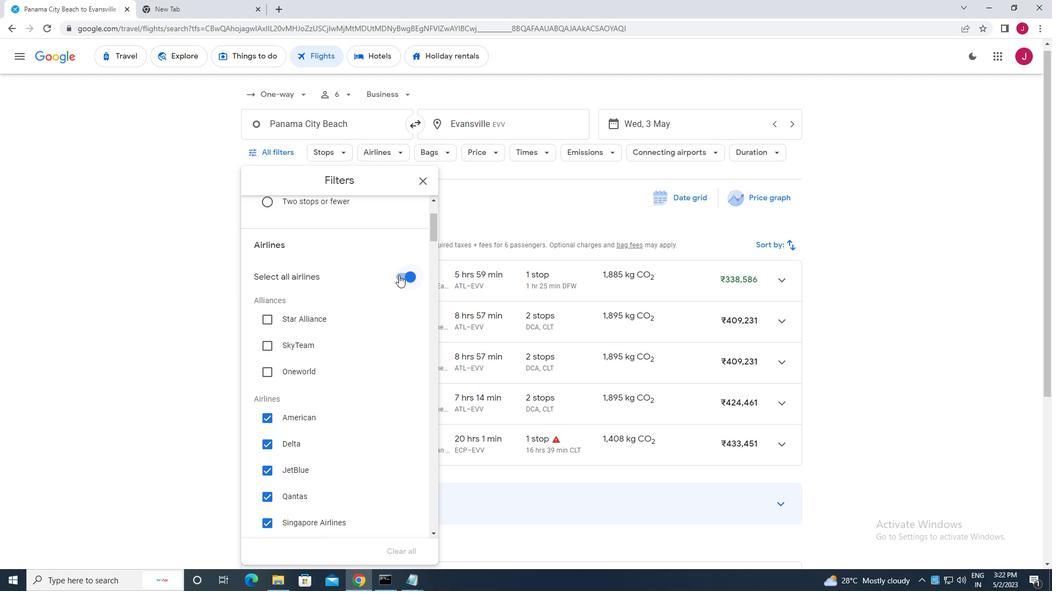 
Action: Mouse moved to (356, 252)
Screenshot: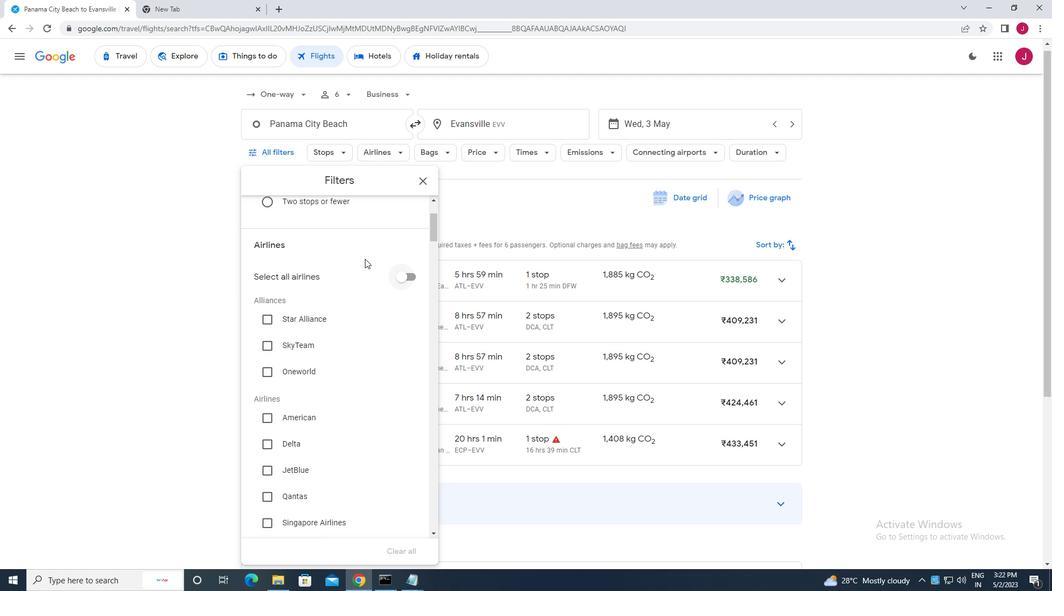 
Action: Mouse scrolled (356, 251) with delta (0, 0)
Screenshot: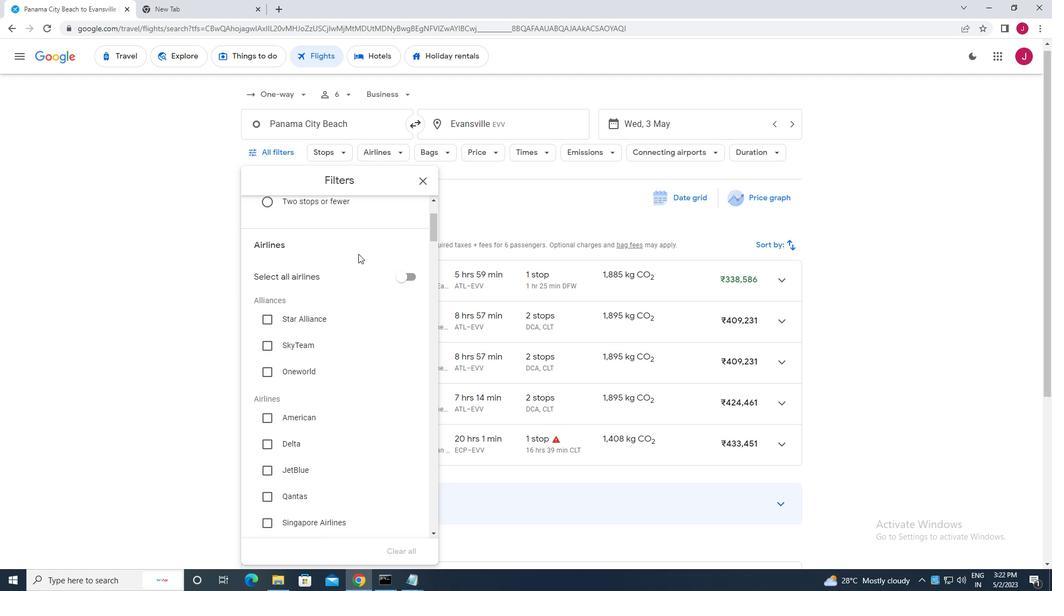 
Action: Mouse scrolled (356, 251) with delta (0, 0)
Screenshot: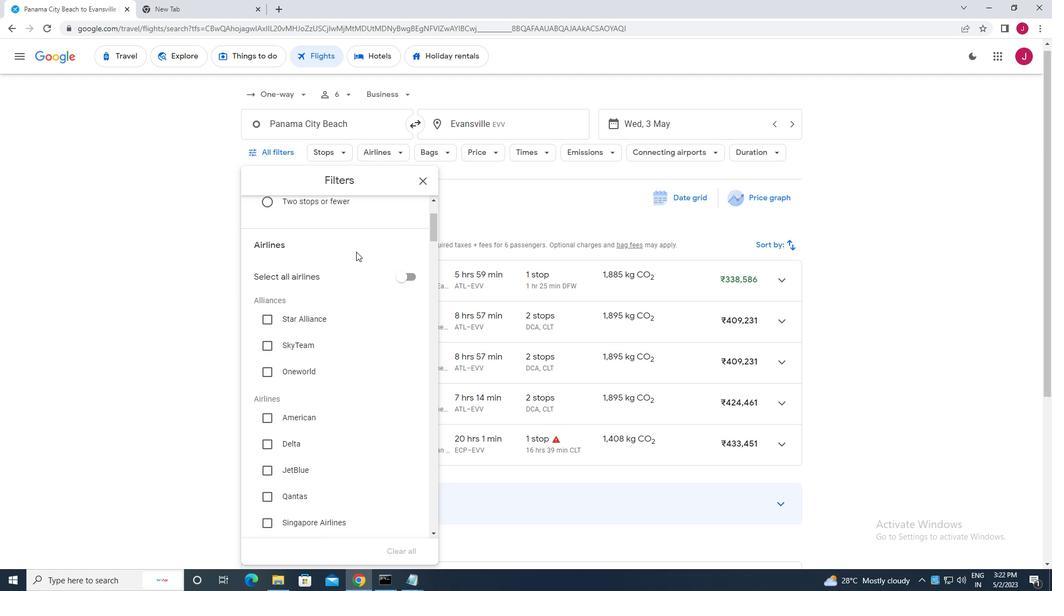 
Action: Mouse moved to (267, 335)
Screenshot: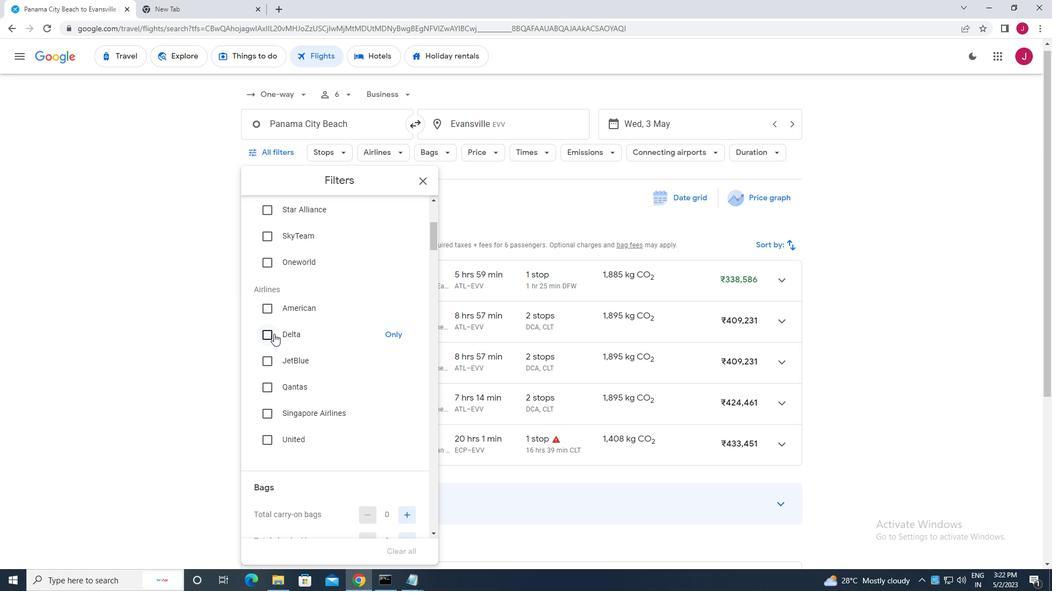 
Action: Mouse pressed left at (267, 335)
Screenshot: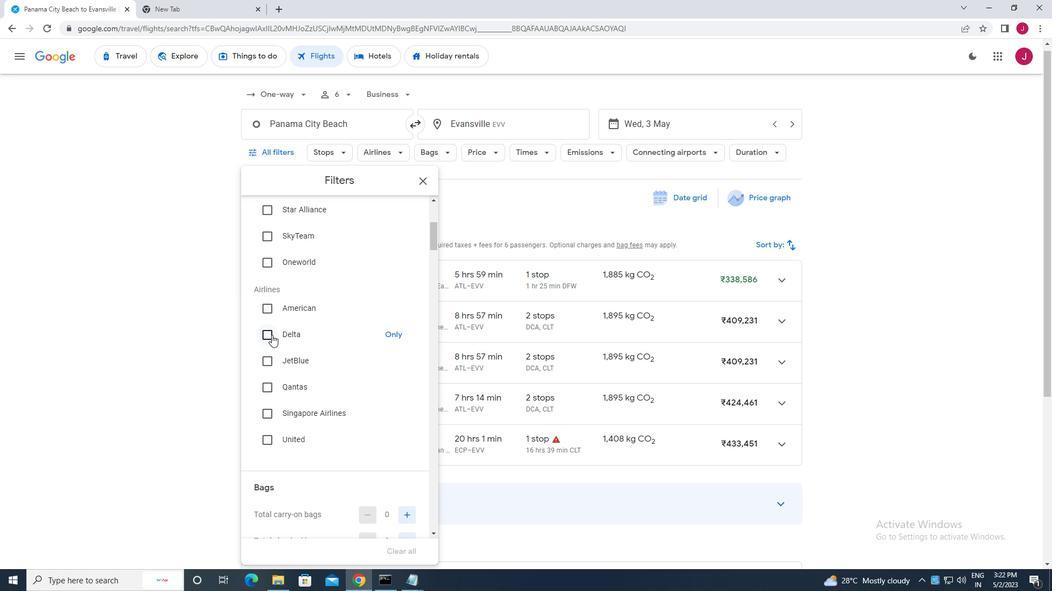
Action: Mouse moved to (290, 331)
Screenshot: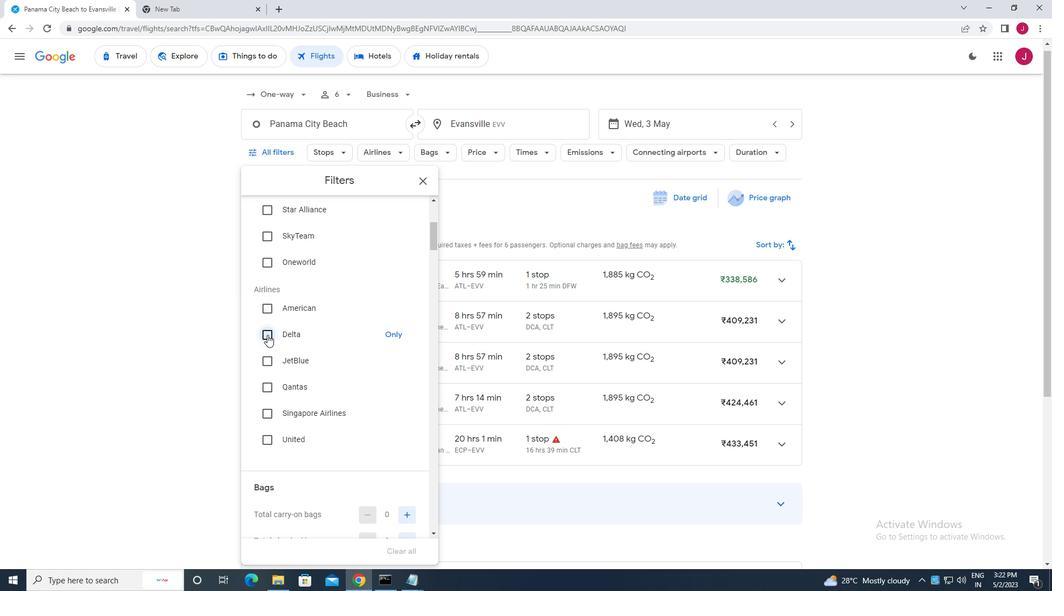 
Action: Mouse scrolled (290, 331) with delta (0, 0)
Screenshot: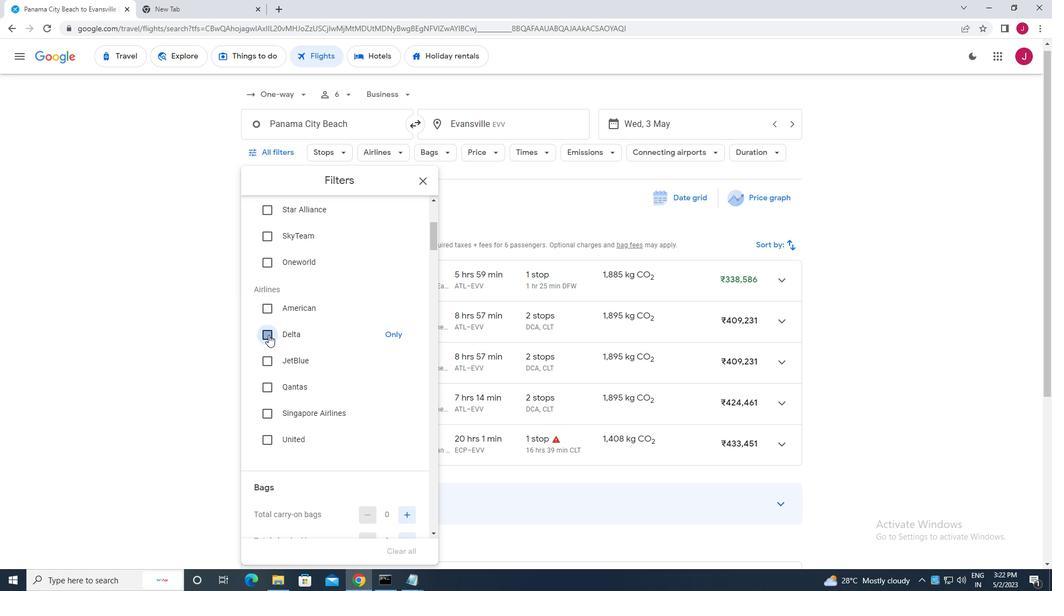 
Action: Mouse scrolled (290, 331) with delta (0, 0)
Screenshot: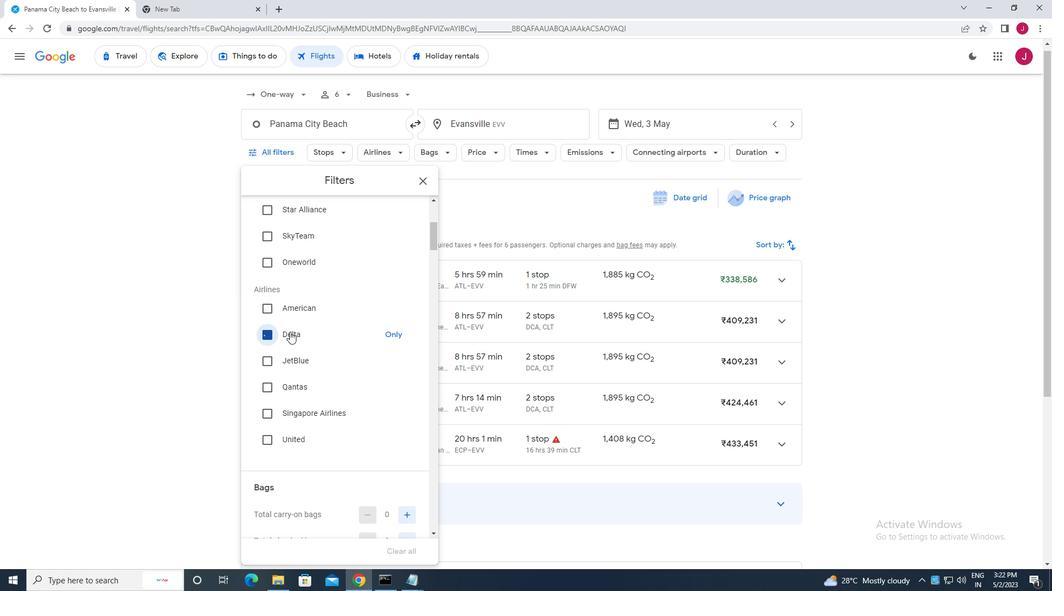 
Action: Mouse scrolled (290, 331) with delta (0, 0)
Screenshot: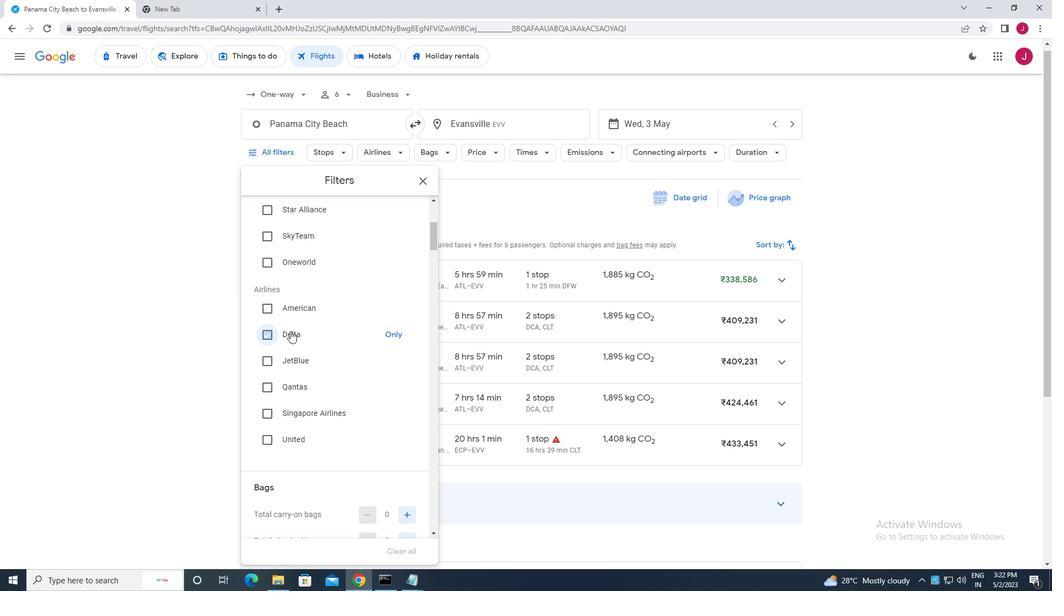 
Action: Mouse scrolled (290, 331) with delta (0, 0)
Screenshot: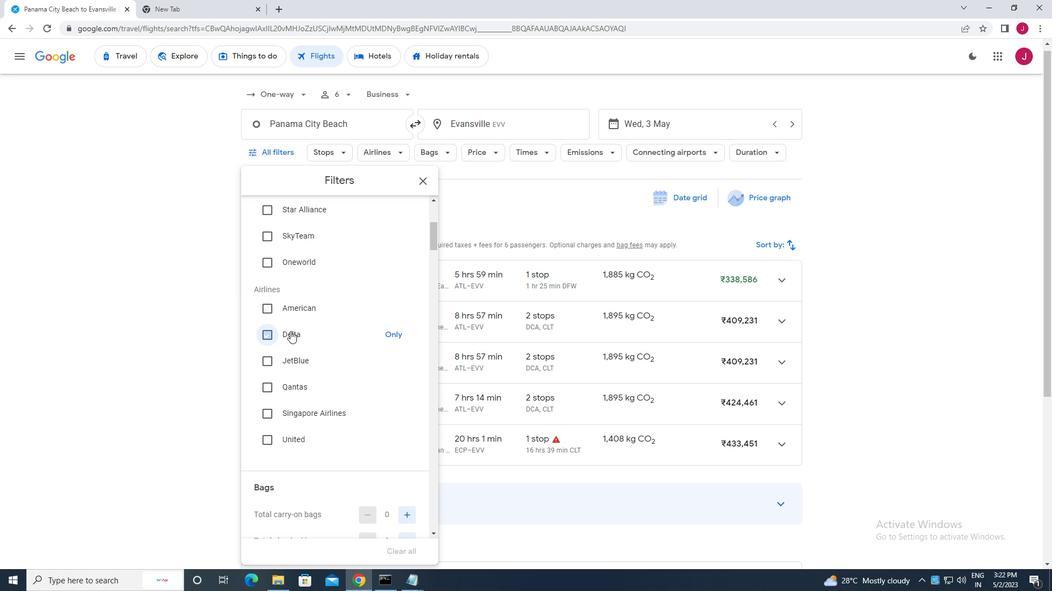 
Action: Mouse moved to (407, 322)
Screenshot: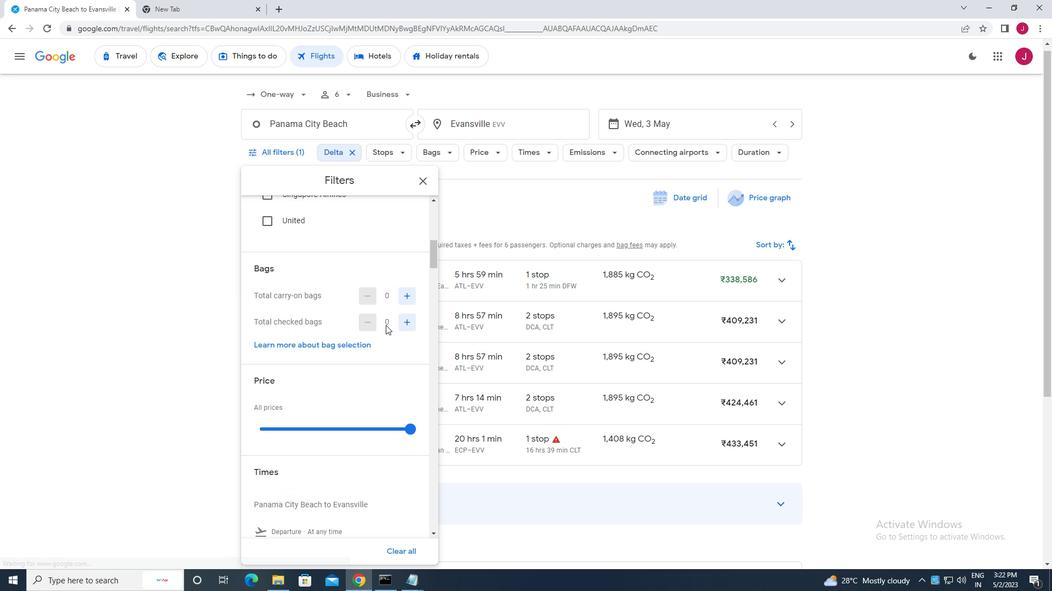 
Action: Mouse pressed left at (407, 322)
Screenshot: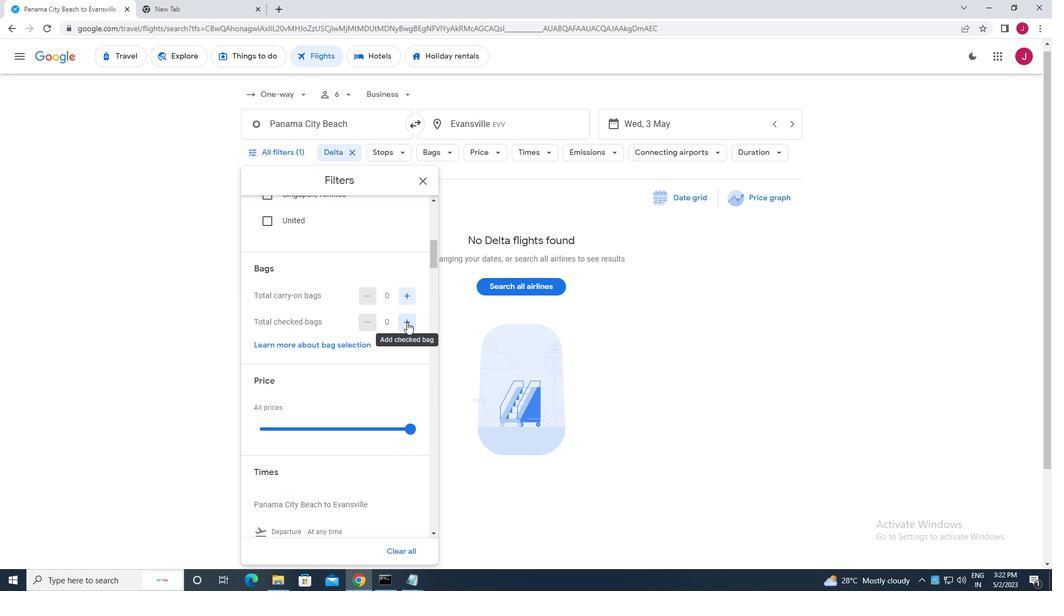 
Action: Mouse pressed left at (407, 322)
Screenshot: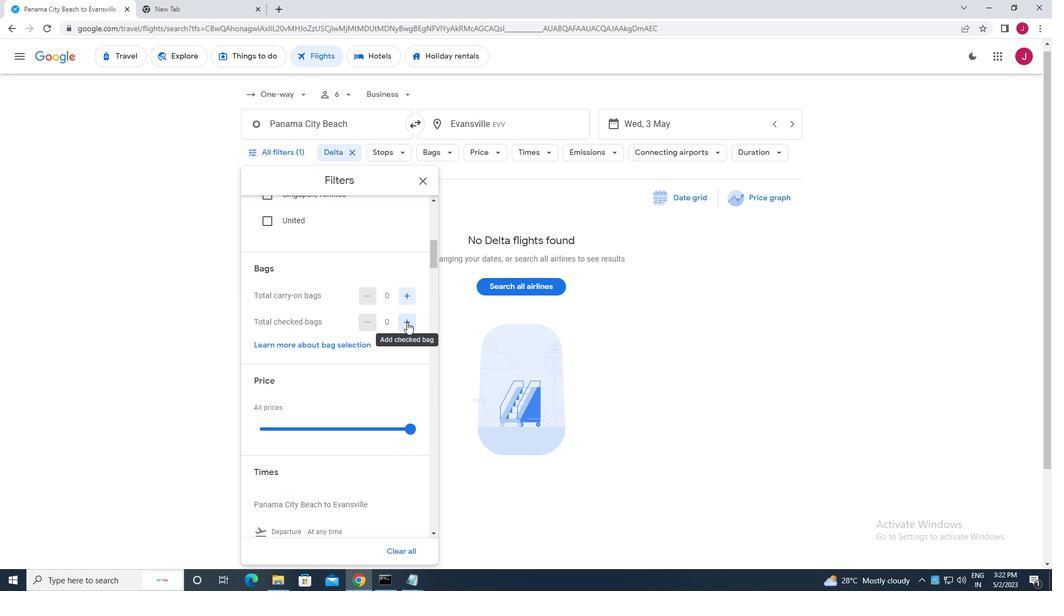 
Action: Mouse pressed left at (407, 322)
Screenshot: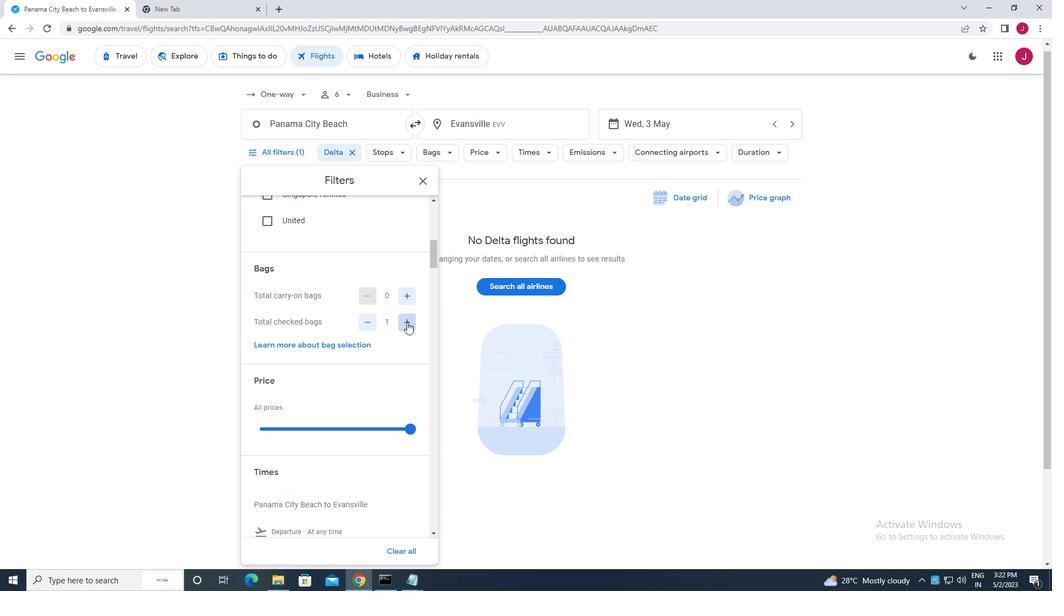 
Action: Mouse pressed left at (407, 322)
Screenshot: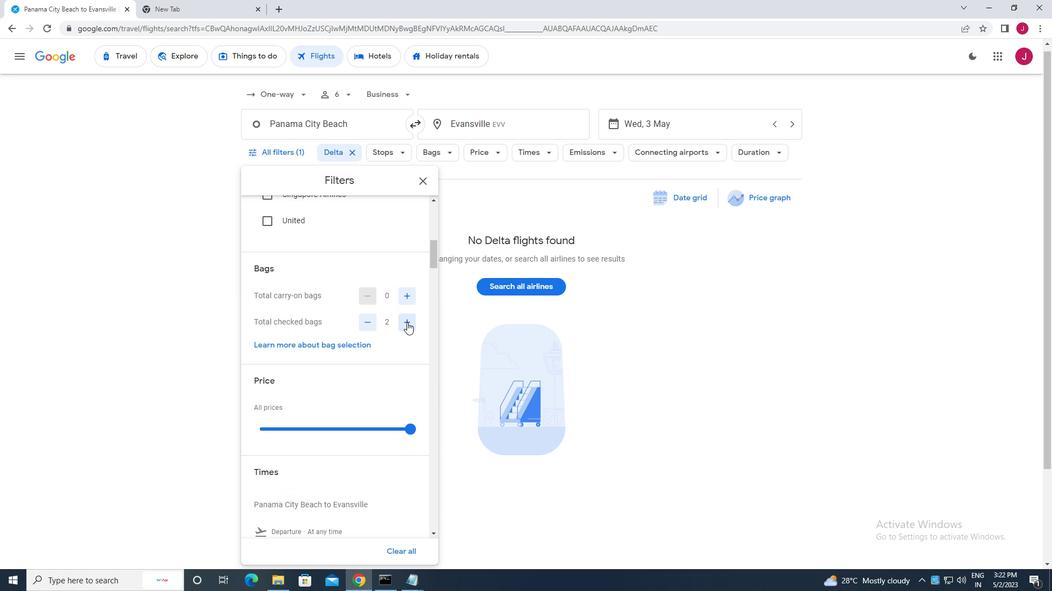 
Action: Mouse moved to (404, 322)
Screenshot: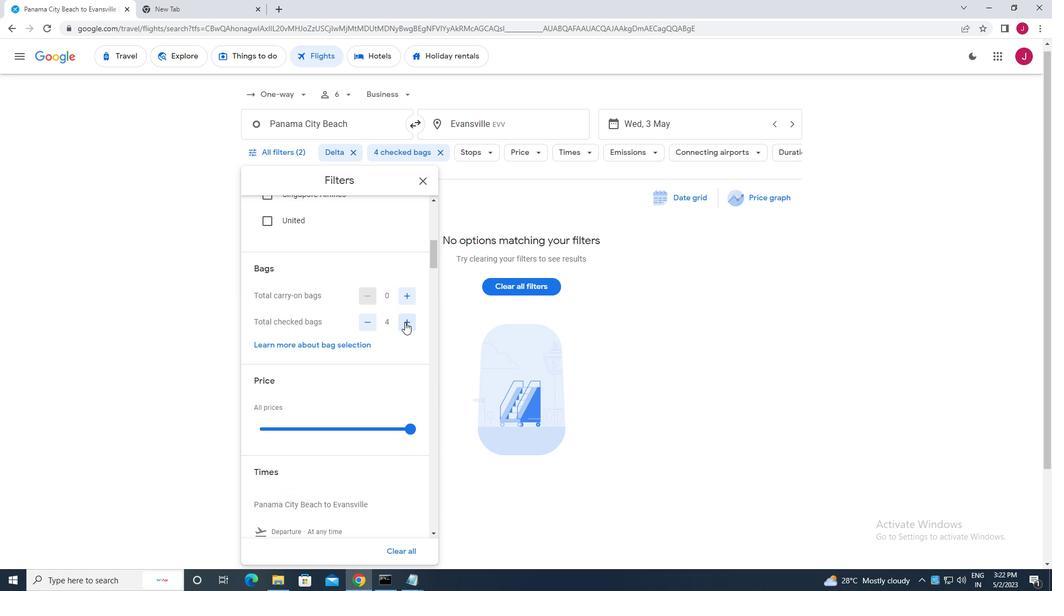 
Action: Mouse scrolled (404, 322) with delta (0, 0)
Screenshot: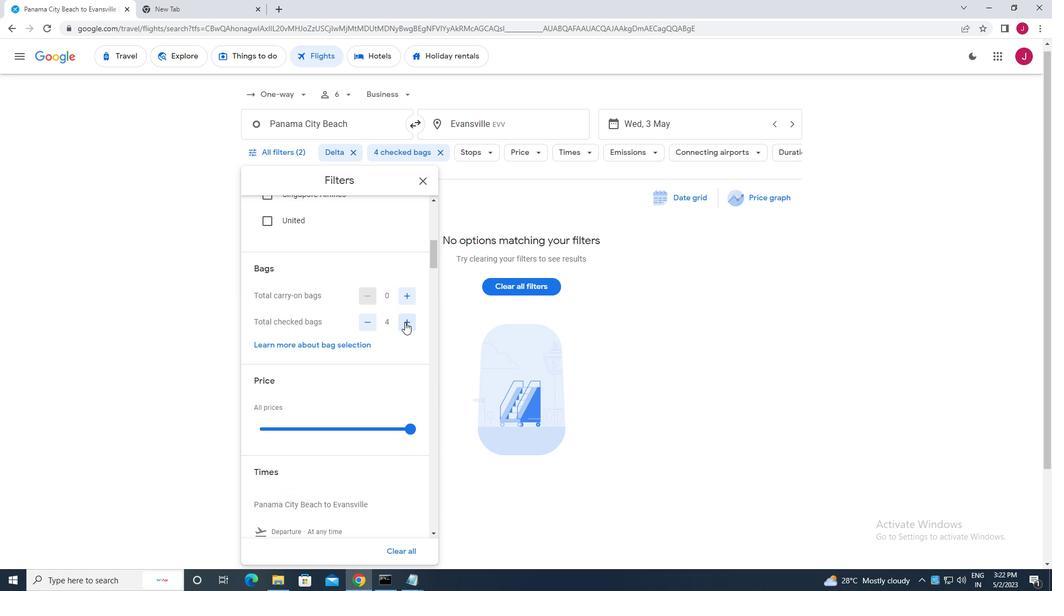 
Action: Mouse scrolled (404, 322) with delta (0, 0)
Screenshot: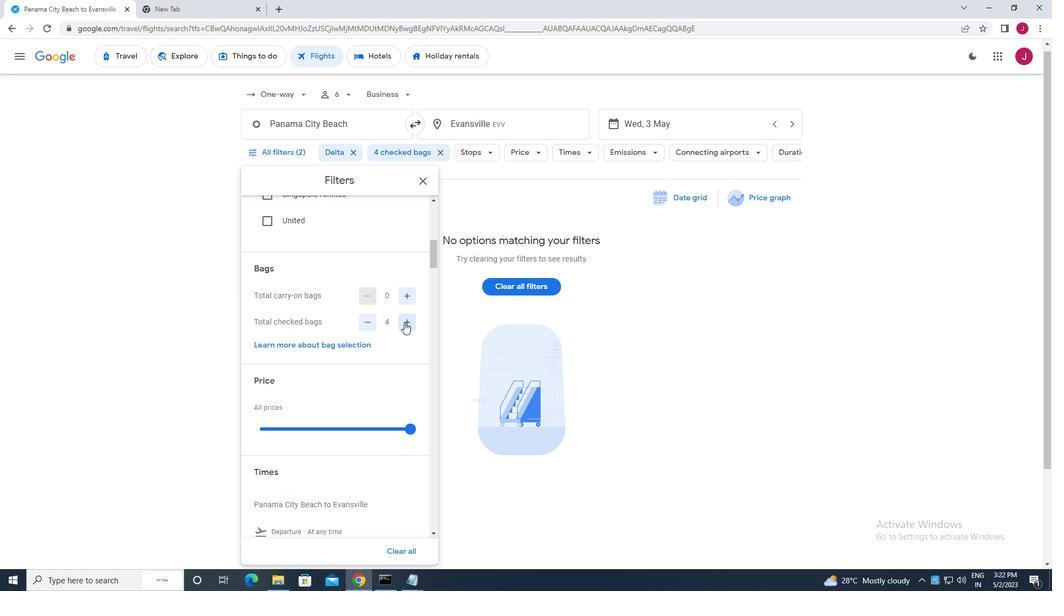 
Action: Mouse moved to (405, 321)
Screenshot: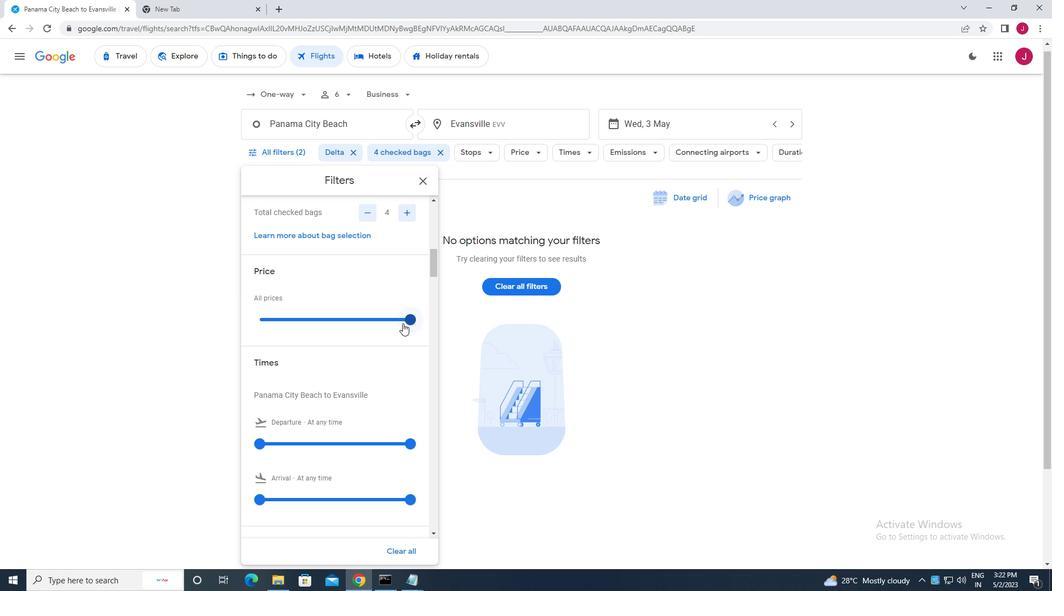 
Action: Mouse pressed left at (405, 321)
Screenshot: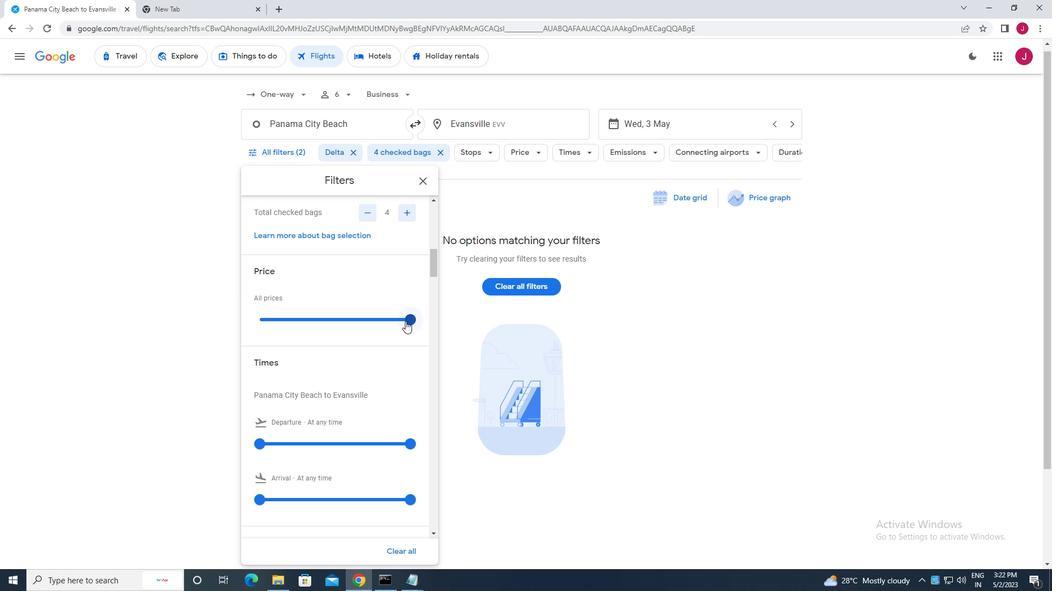 
Action: Mouse moved to (312, 315)
Screenshot: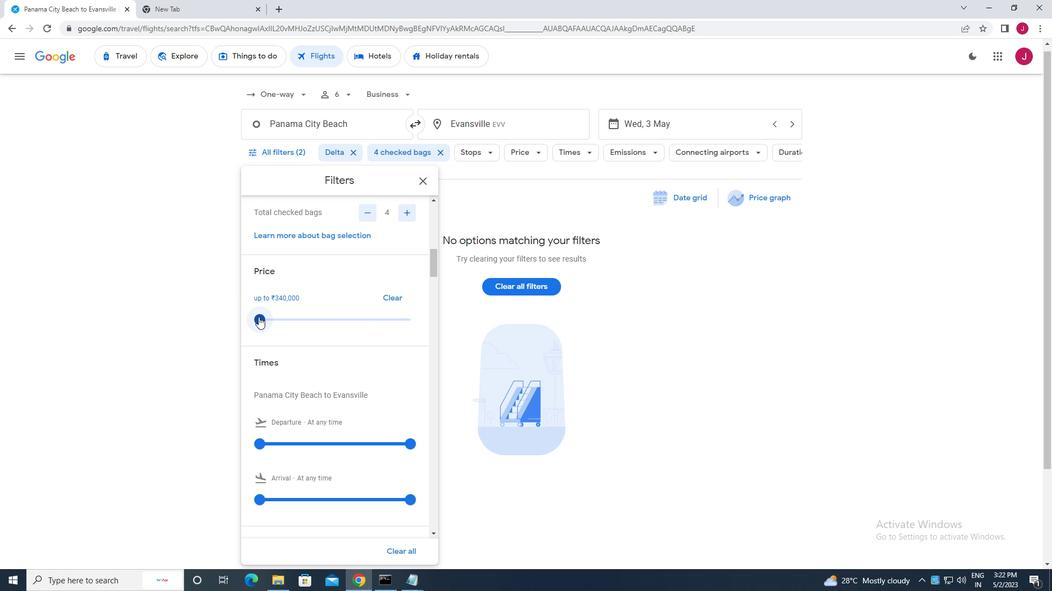 
Action: Mouse scrolled (312, 314) with delta (0, 0)
Screenshot: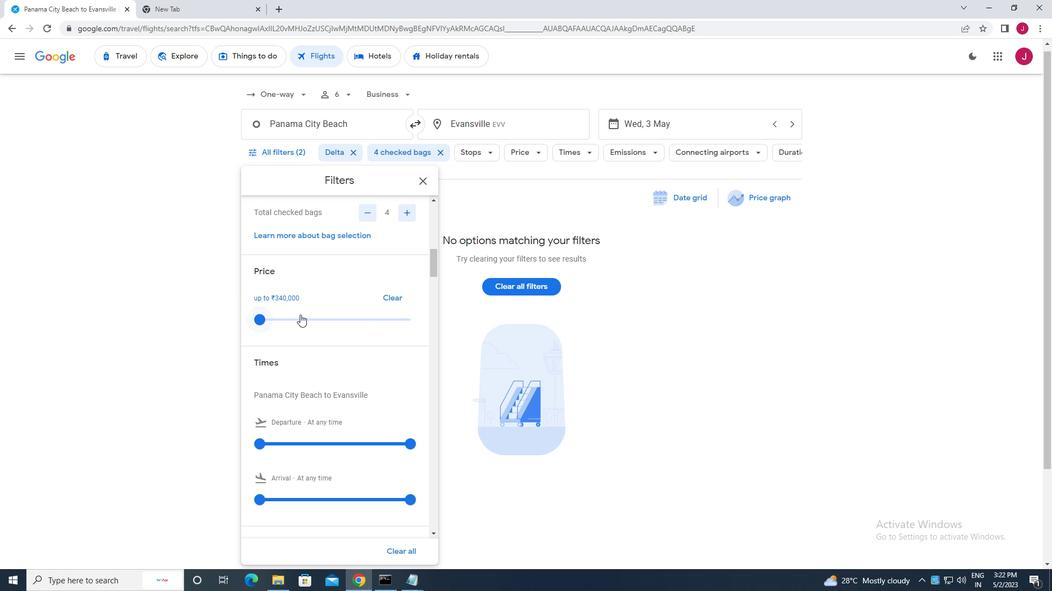 
Action: Mouse scrolled (312, 314) with delta (0, 0)
Screenshot: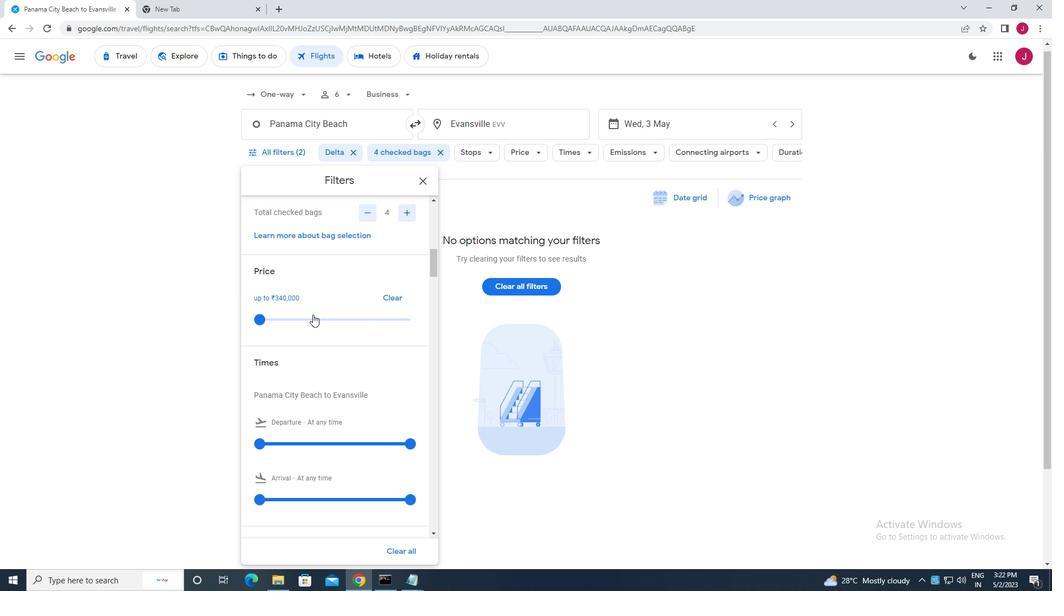 
Action: Mouse moved to (260, 333)
Screenshot: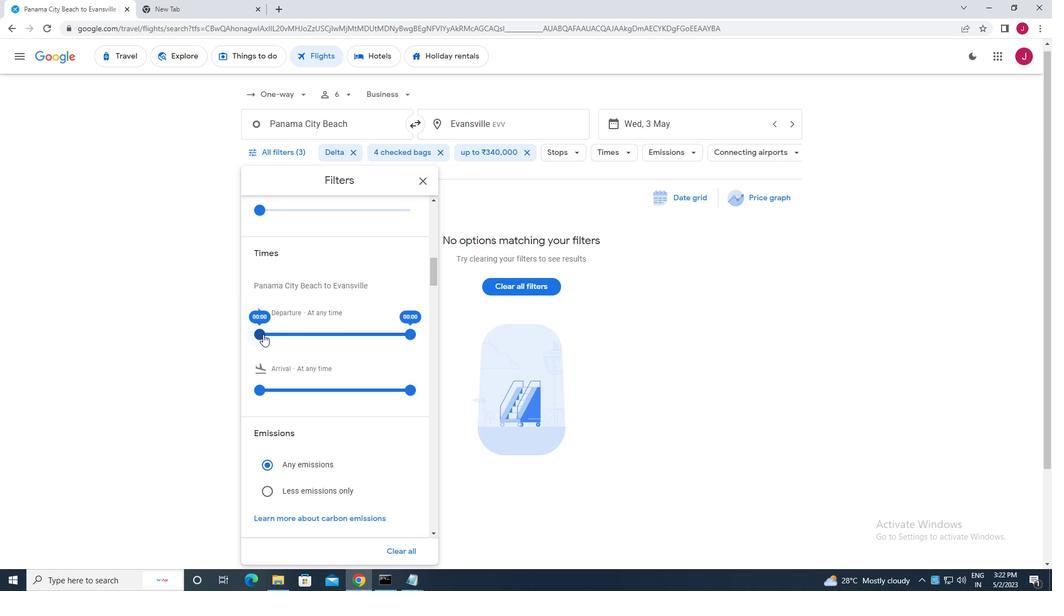 
Action: Mouse pressed left at (260, 333)
Screenshot: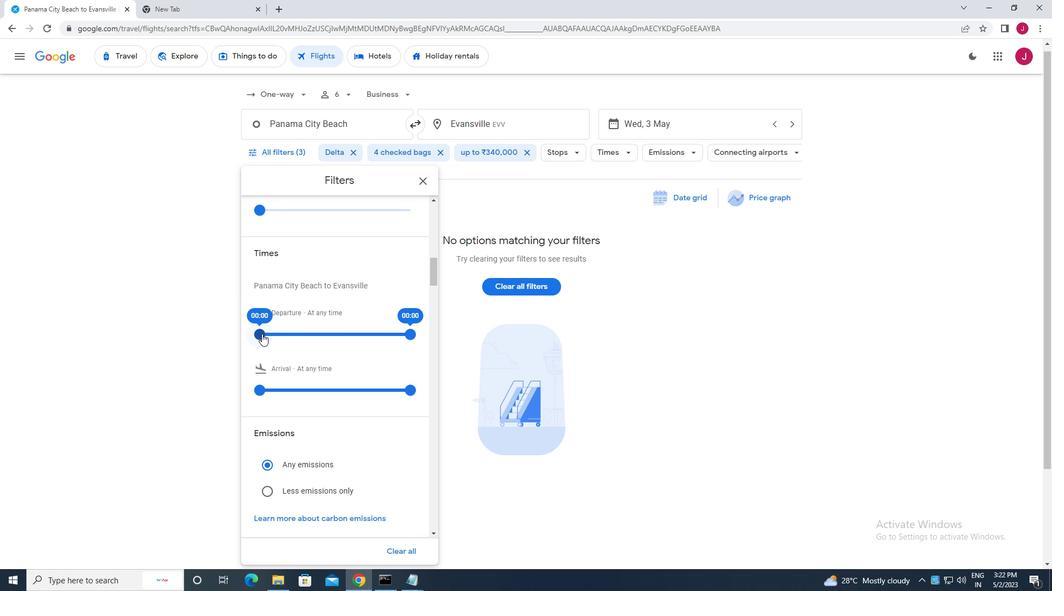 
Action: Mouse moved to (412, 335)
Screenshot: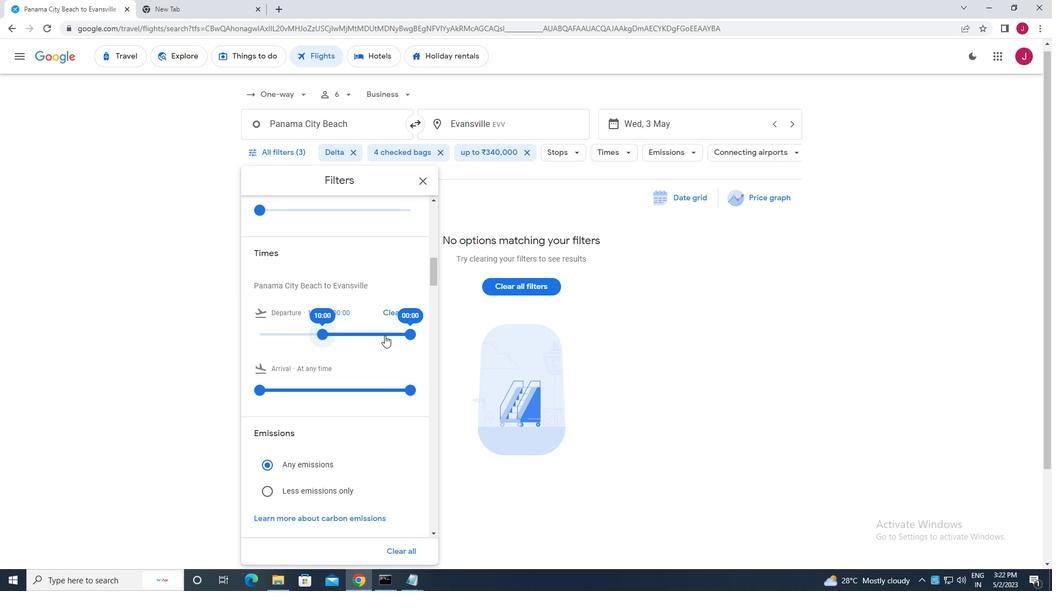 
Action: Mouse pressed left at (412, 335)
Screenshot: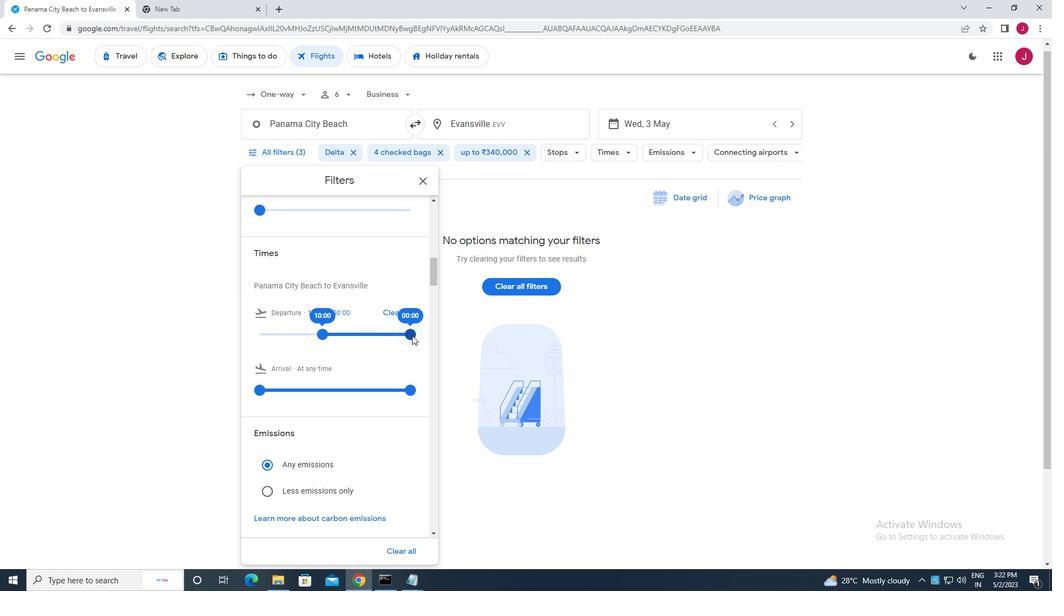 
Action: Mouse moved to (419, 179)
Screenshot: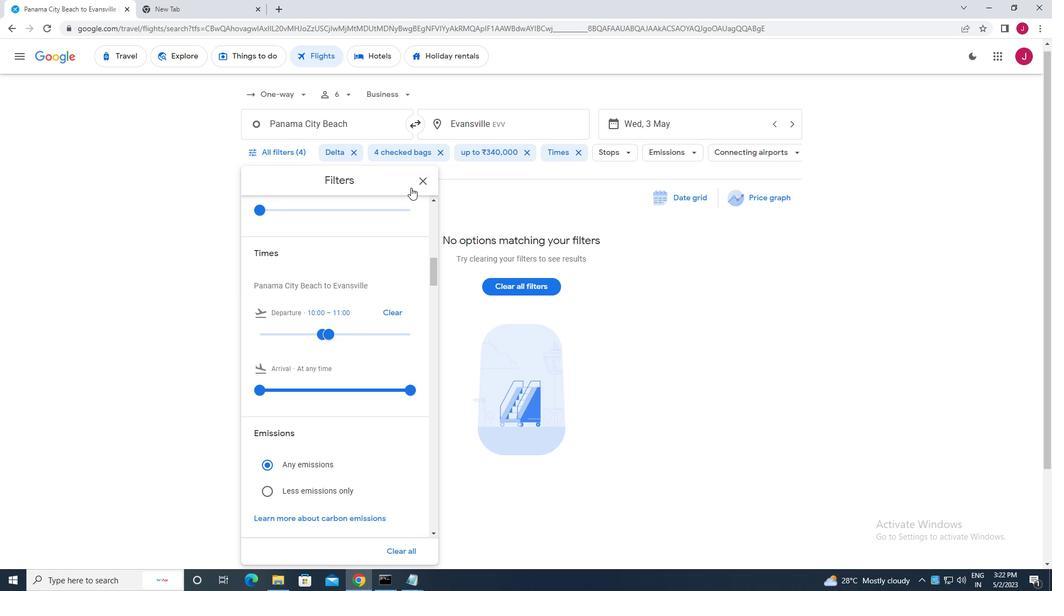 
Action: Mouse pressed left at (419, 179)
Screenshot: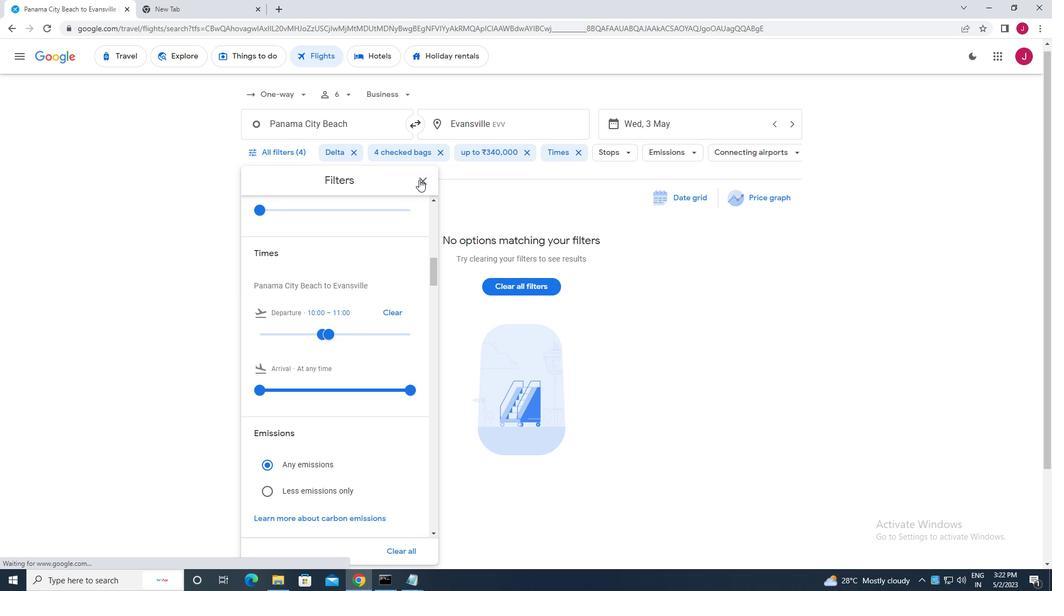 
Action: Mouse moved to (412, 180)
Screenshot: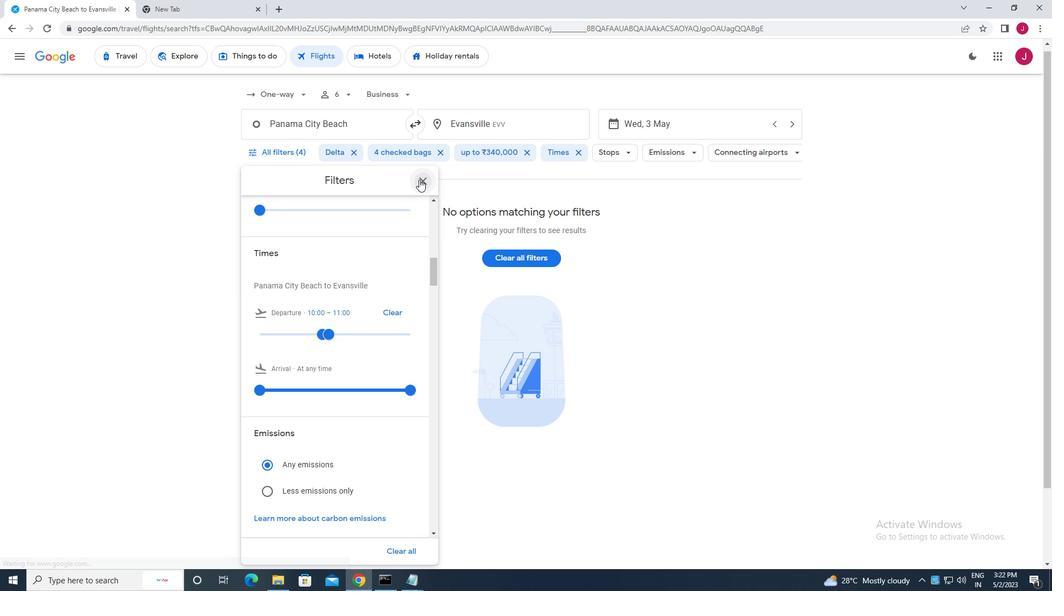 
